 Task: Open Card Infrastructure Upgrade in Board Business Model SWOT Analysis and Planning to Workspace Business Intelligence and Analytics and add a team member Softage.3@softage.net, a label Green, a checklist Copywriting, an attachment from Trello, a color Green and finally, add a card description 'Plan and execute company team-building conference with team-building challenges' and a comment 'This task requires us to be adaptable and flexible, willing to adjust our approach as needed based on new information or feedback.'. Add a start date 'Jan 03, 1900' with a due date 'Jan 10, 1900'
Action: Mouse moved to (93, 336)
Screenshot: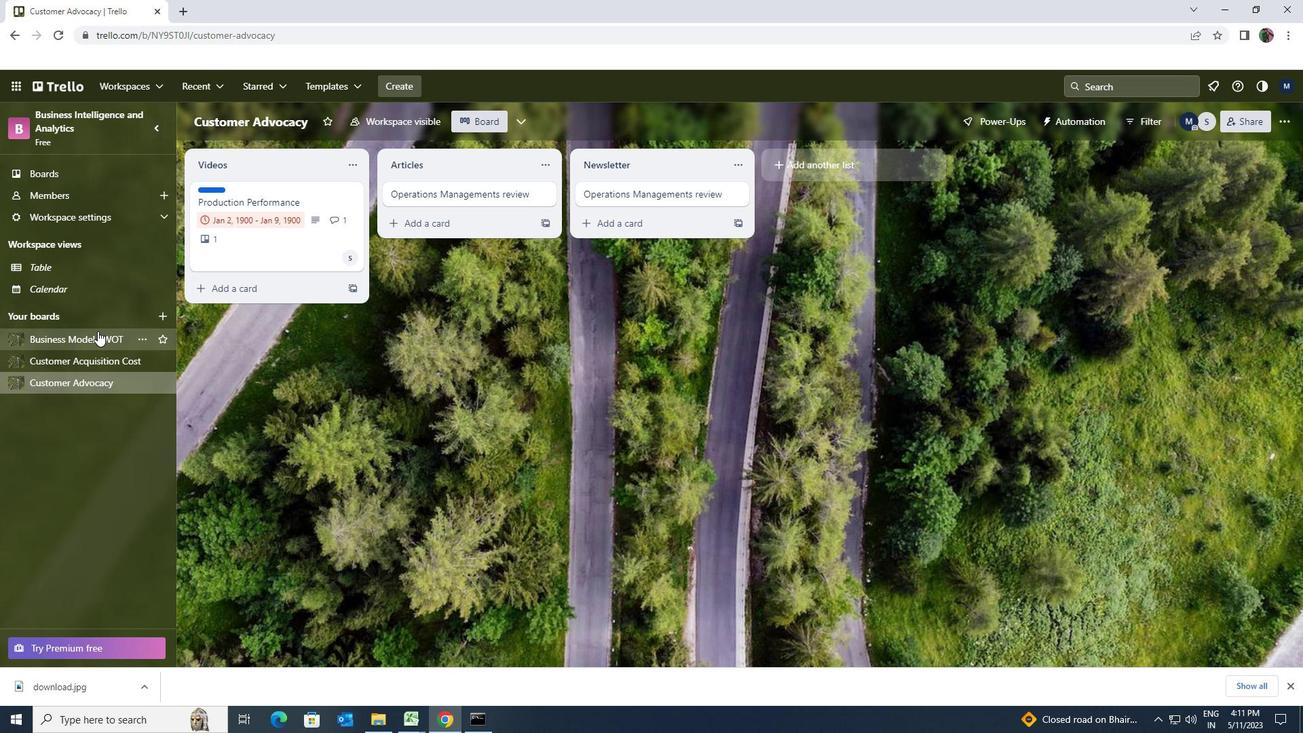 
Action: Mouse pressed left at (93, 336)
Screenshot: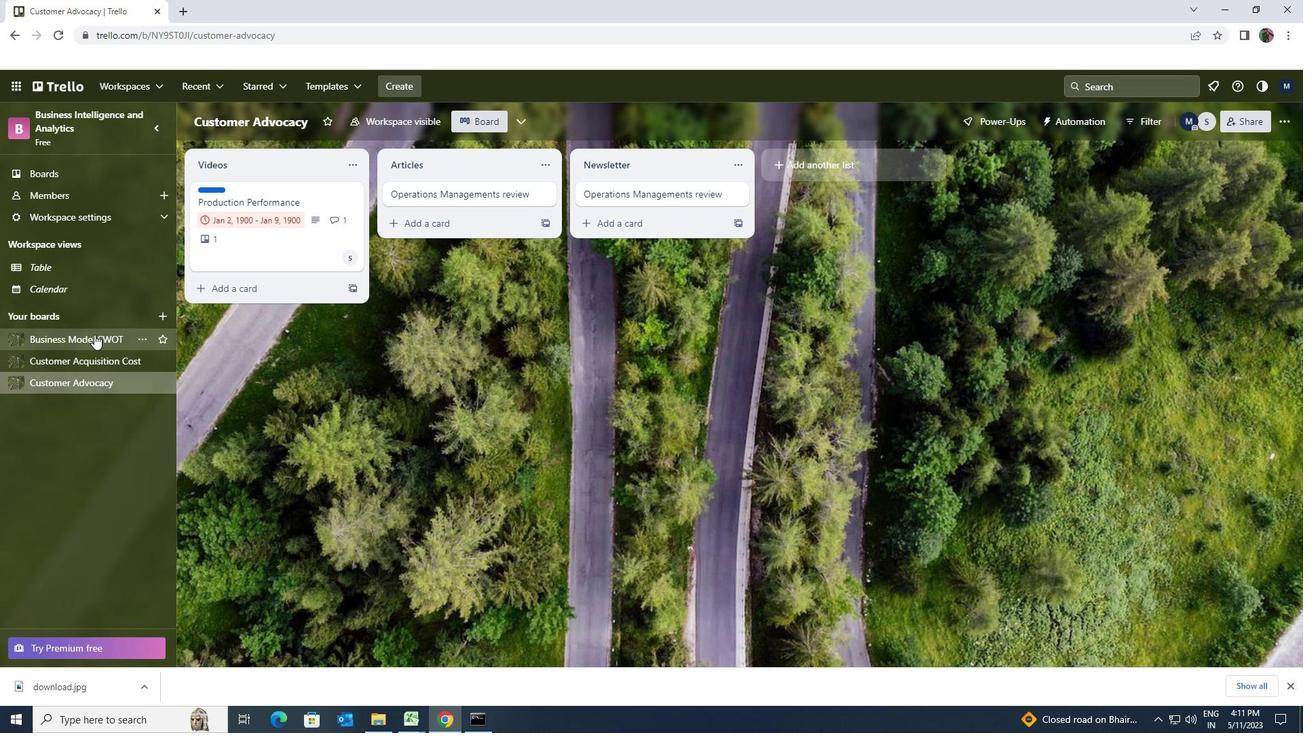 
Action: Mouse moved to (317, 194)
Screenshot: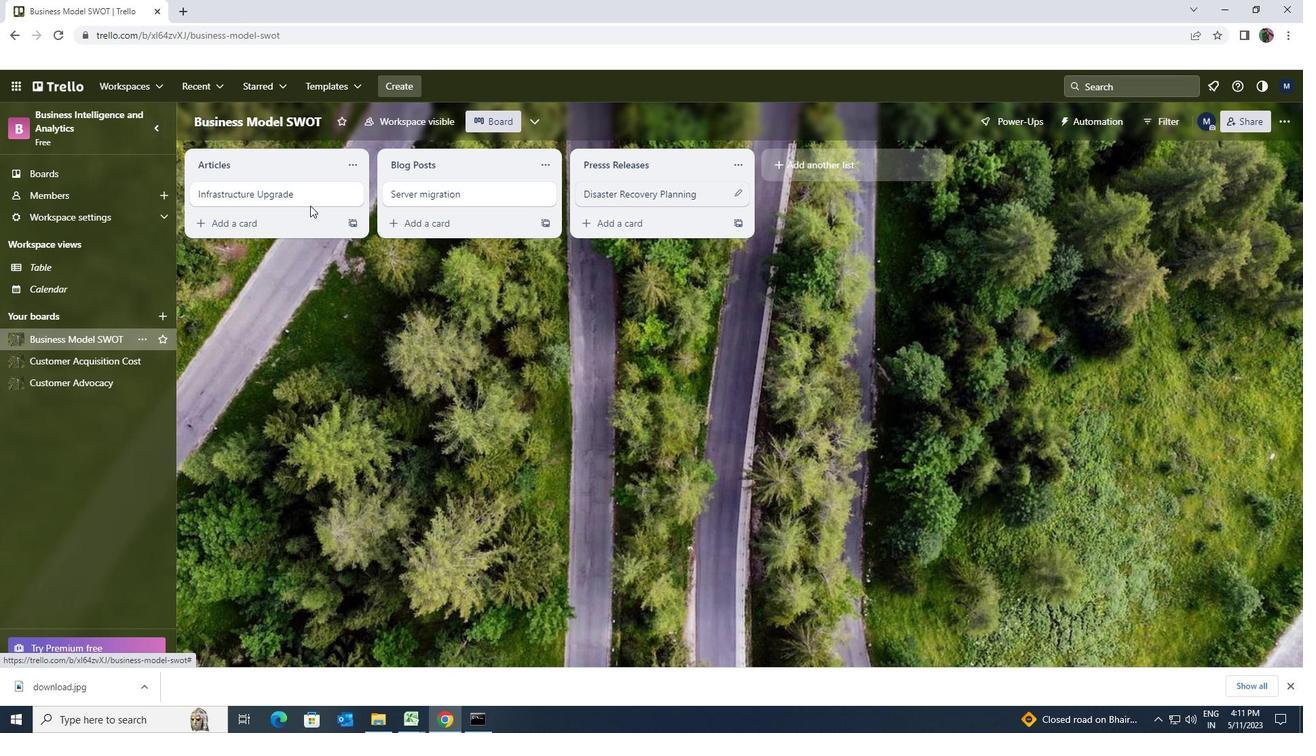 
Action: Mouse pressed left at (317, 194)
Screenshot: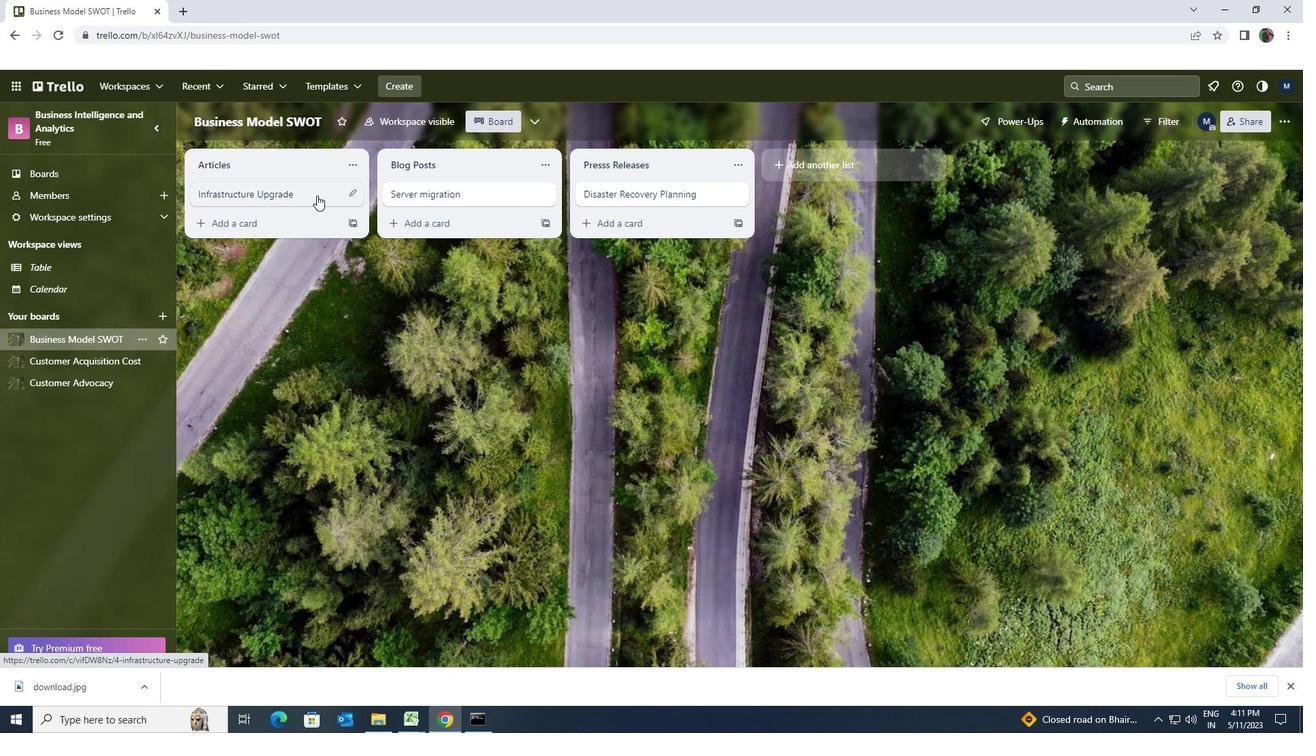 
Action: Mouse moved to (803, 194)
Screenshot: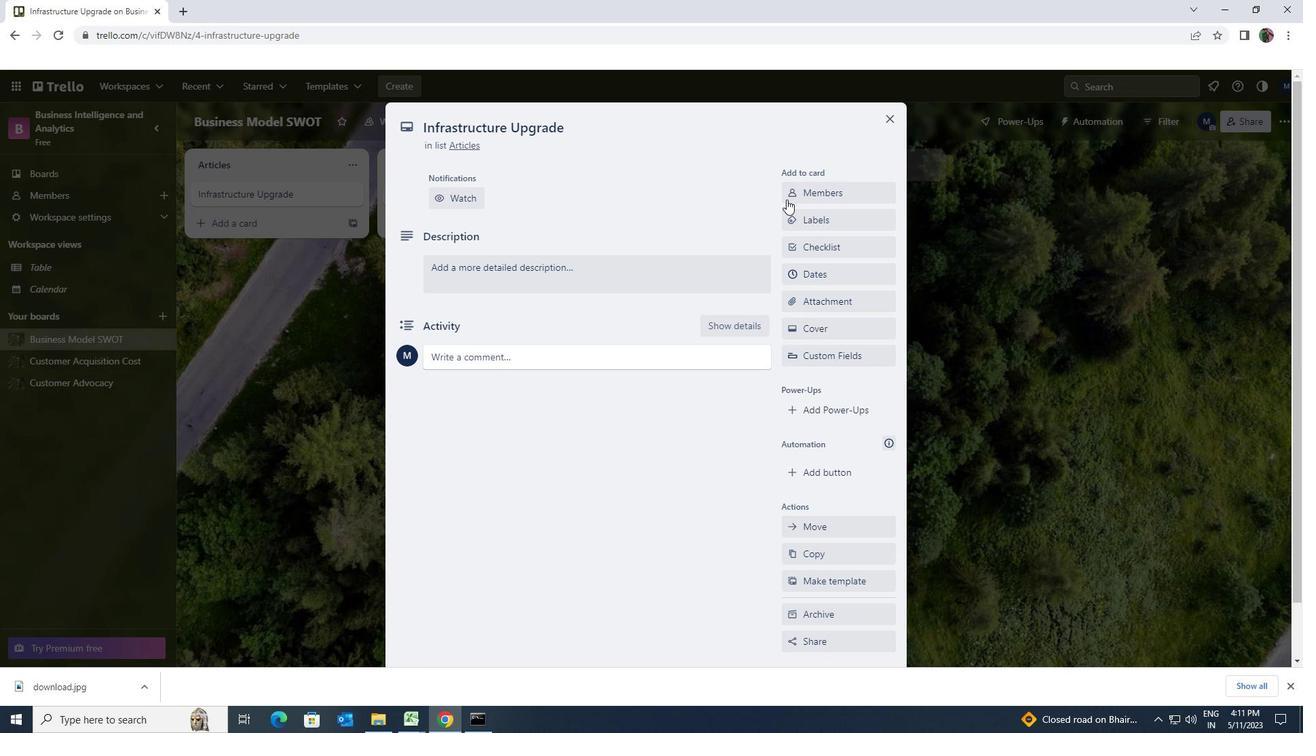 
Action: Mouse pressed left at (803, 194)
Screenshot: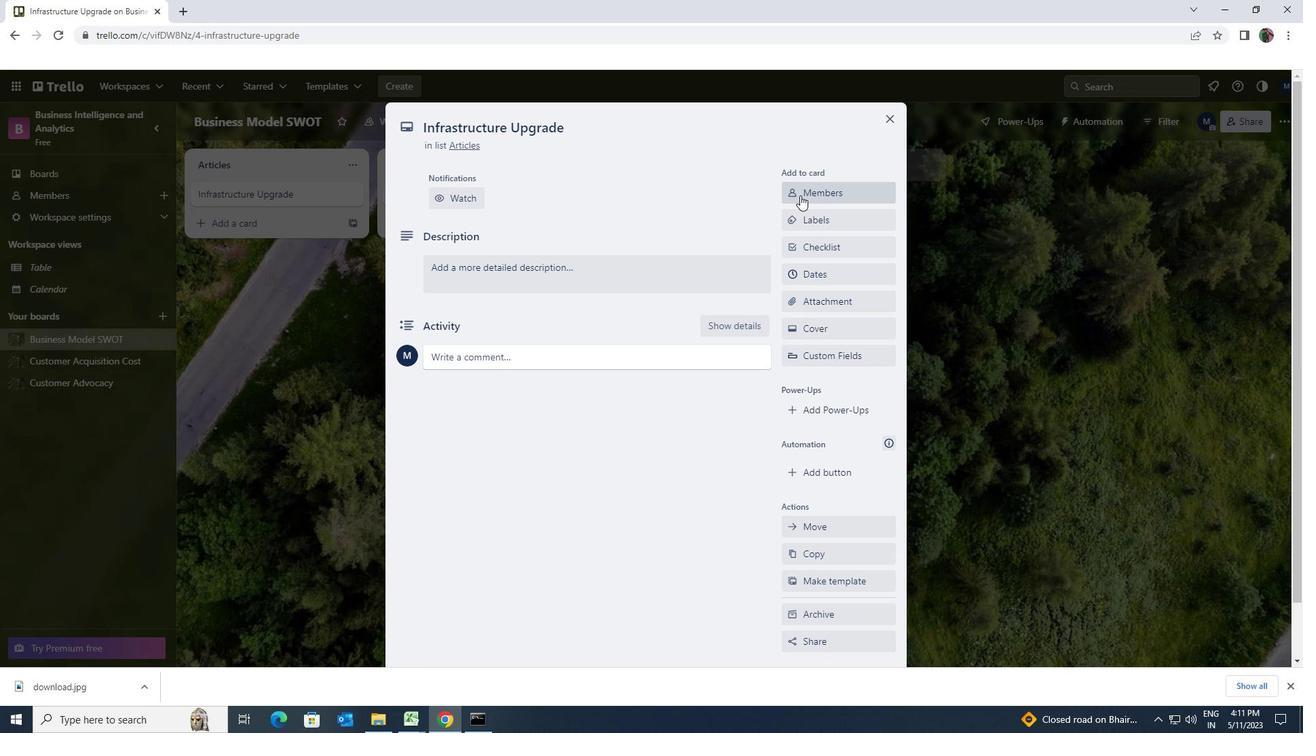
Action: Mouse moved to (823, 256)
Screenshot: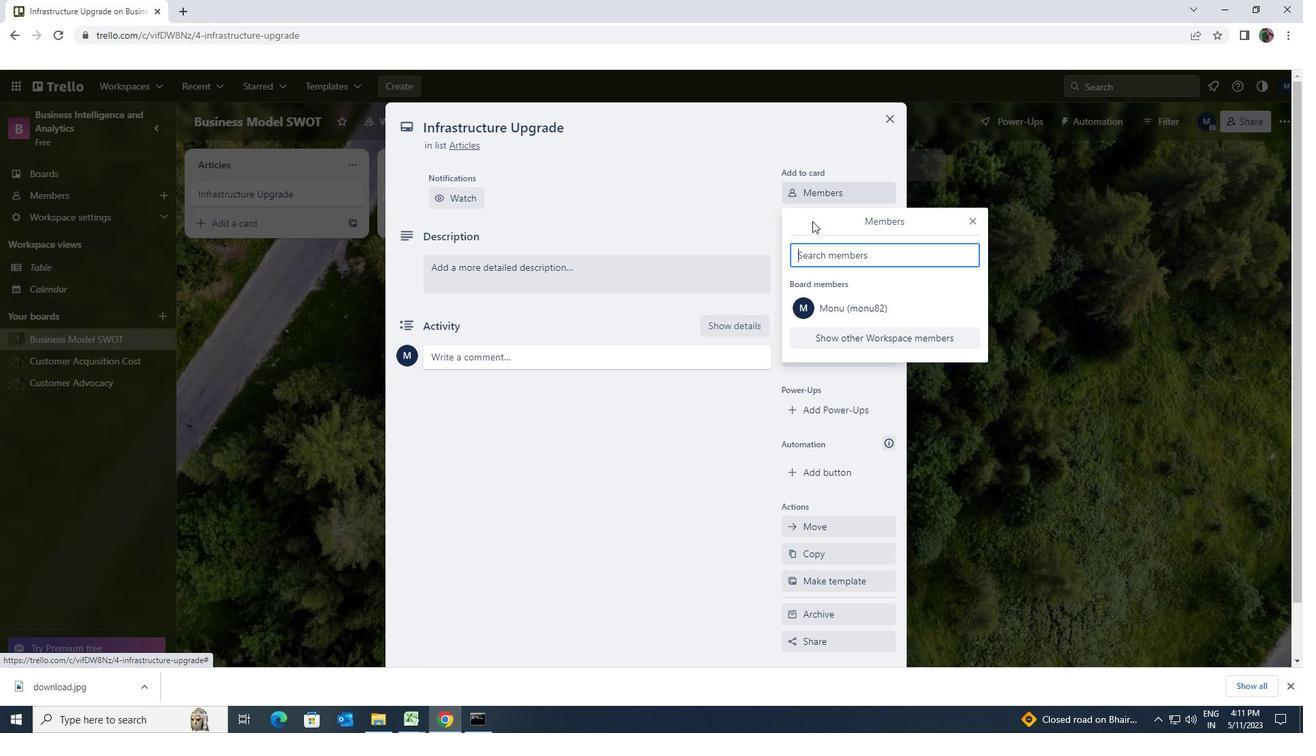 
Action: Mouse pressed left at (823, 256)
Screenshot: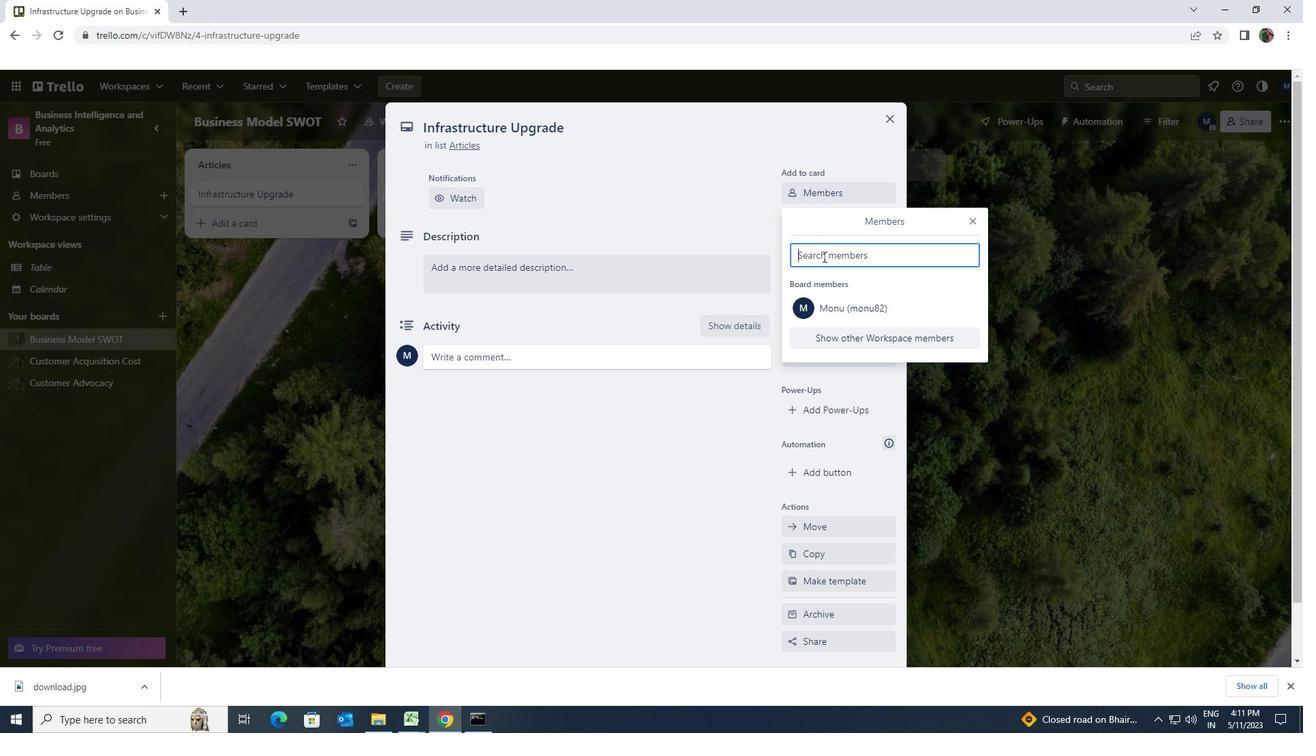 
Action: Key pressed softage.3<Key.shift>@SOFTAGE.NET
Screenshot: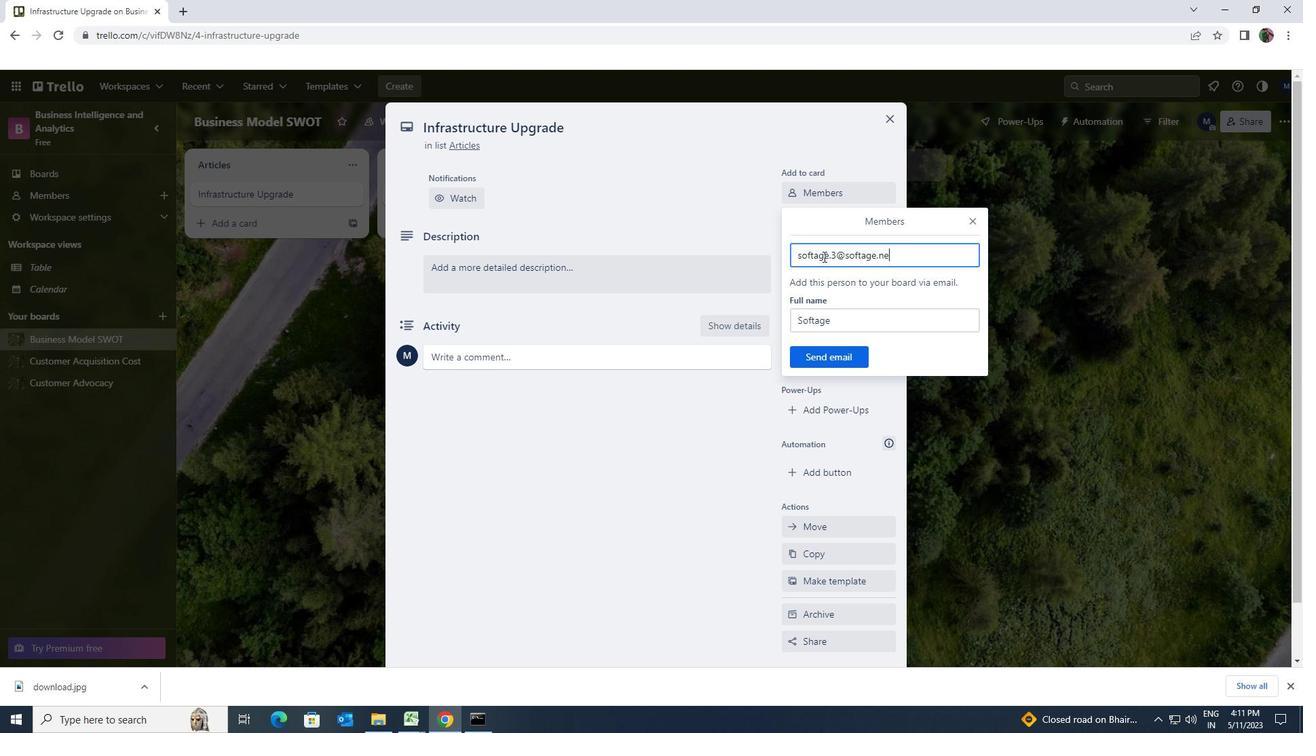 
Action: Mouse moved to (813, 354)
Screenshot: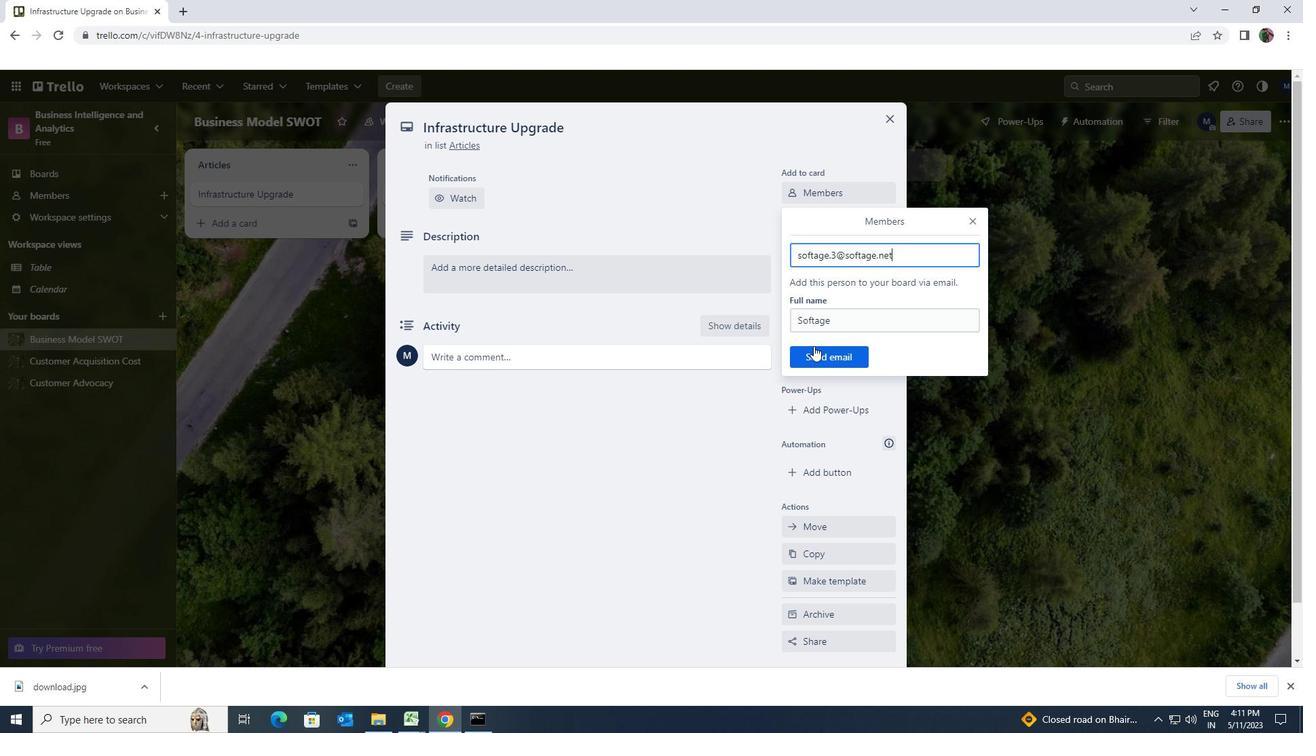 
Action: Mouse pressed left at (813, 354)
Screenshot: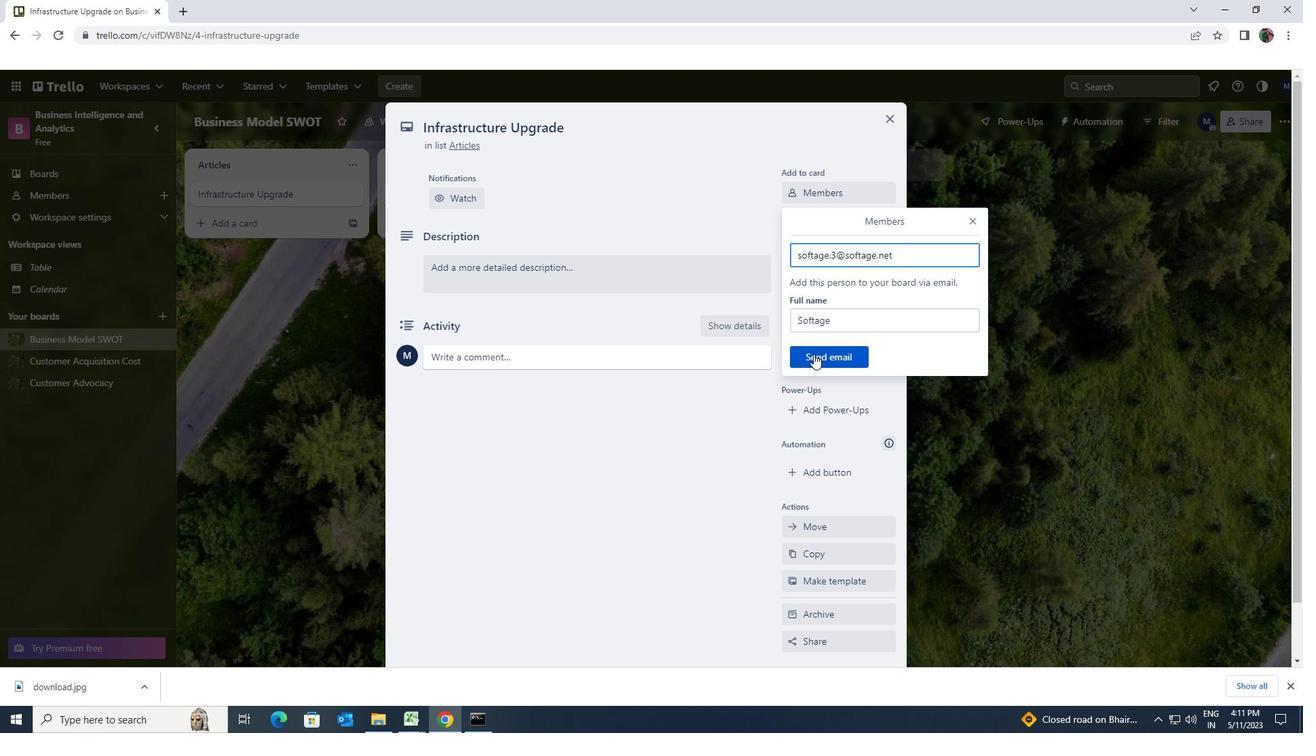 
Action: Mouse moved to (834, 265)
Screenshot: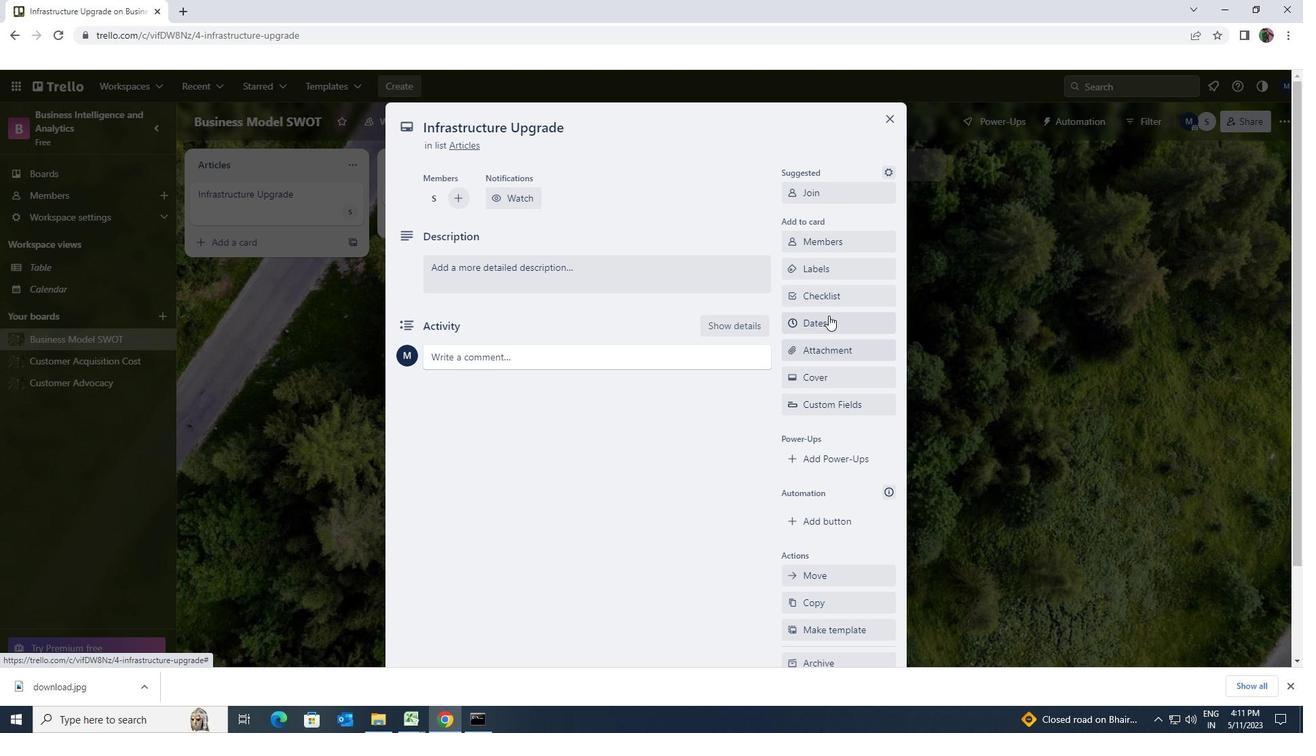 
Action: Mouse pressed left at (834, 265)
Screenshot: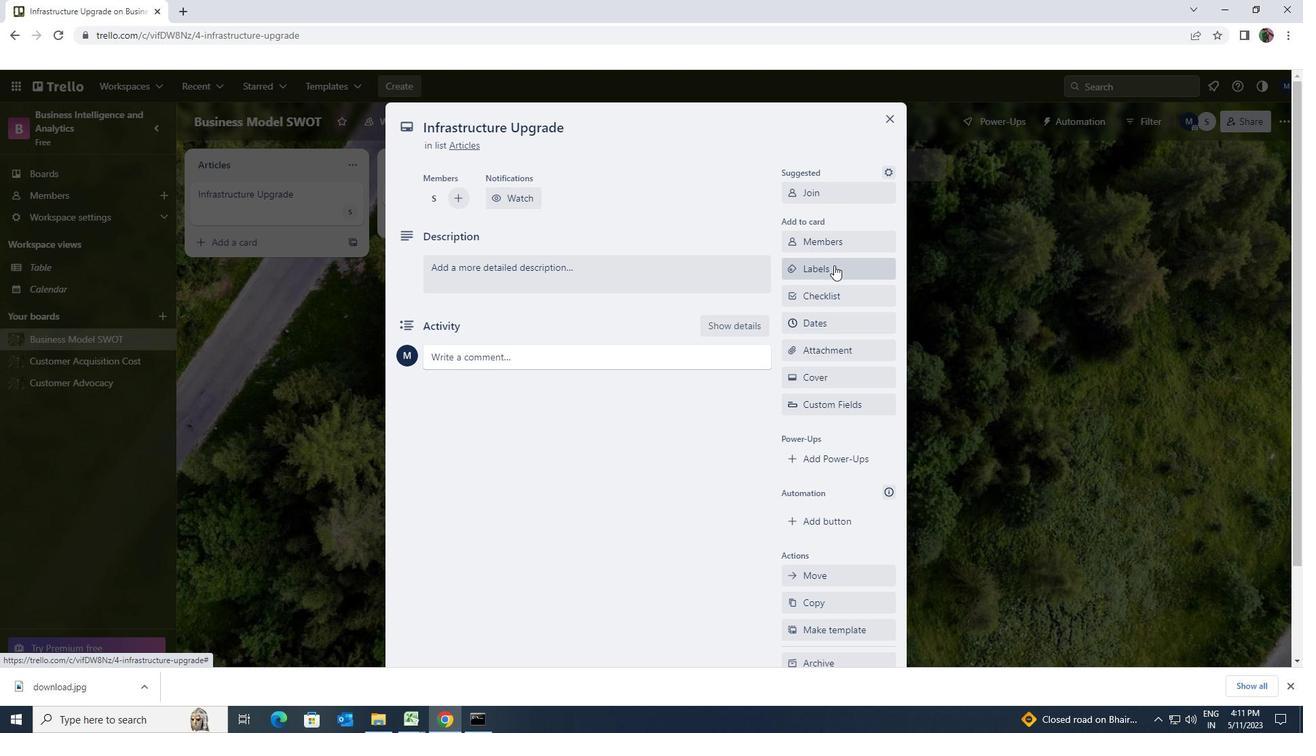 
Action: Mouse moved to (847, 528)
Screenshot: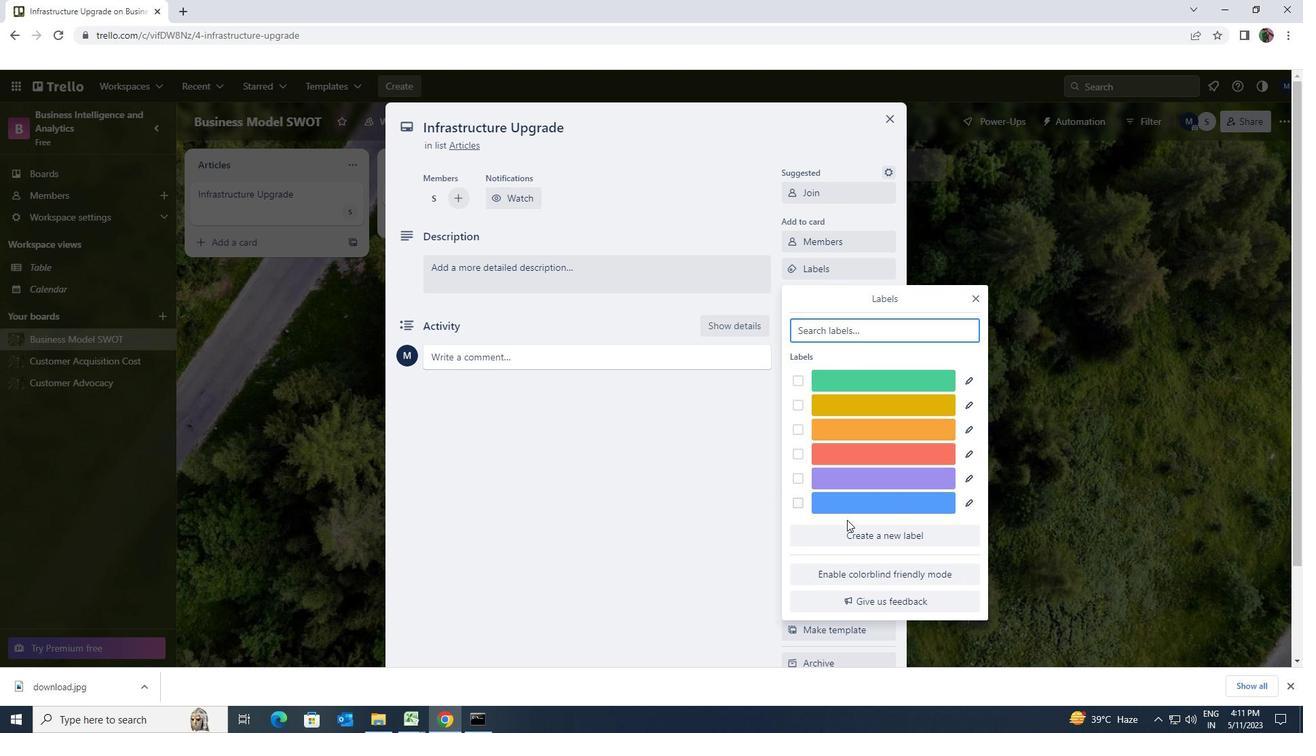 
Action: Mouse pressed left at (847, 528)
Screenshot: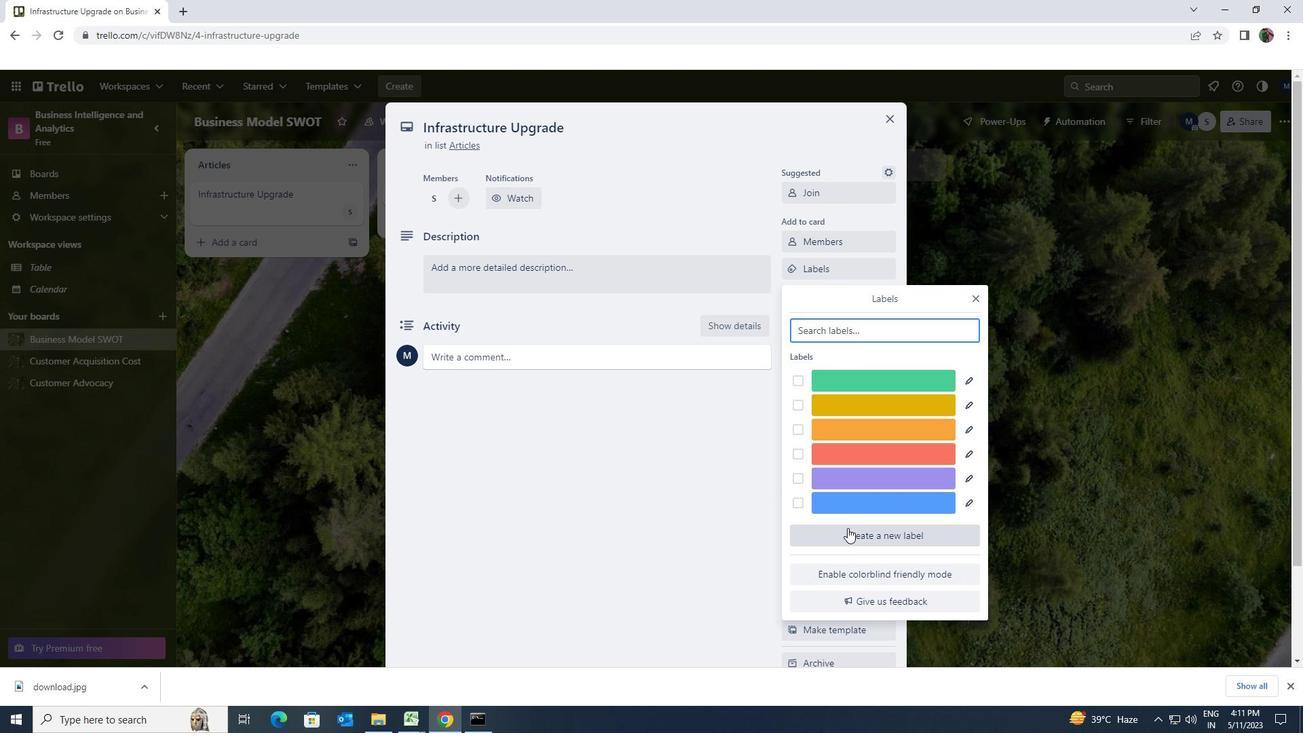 
Action: Mouse moved to (813, 340)
Screenshot: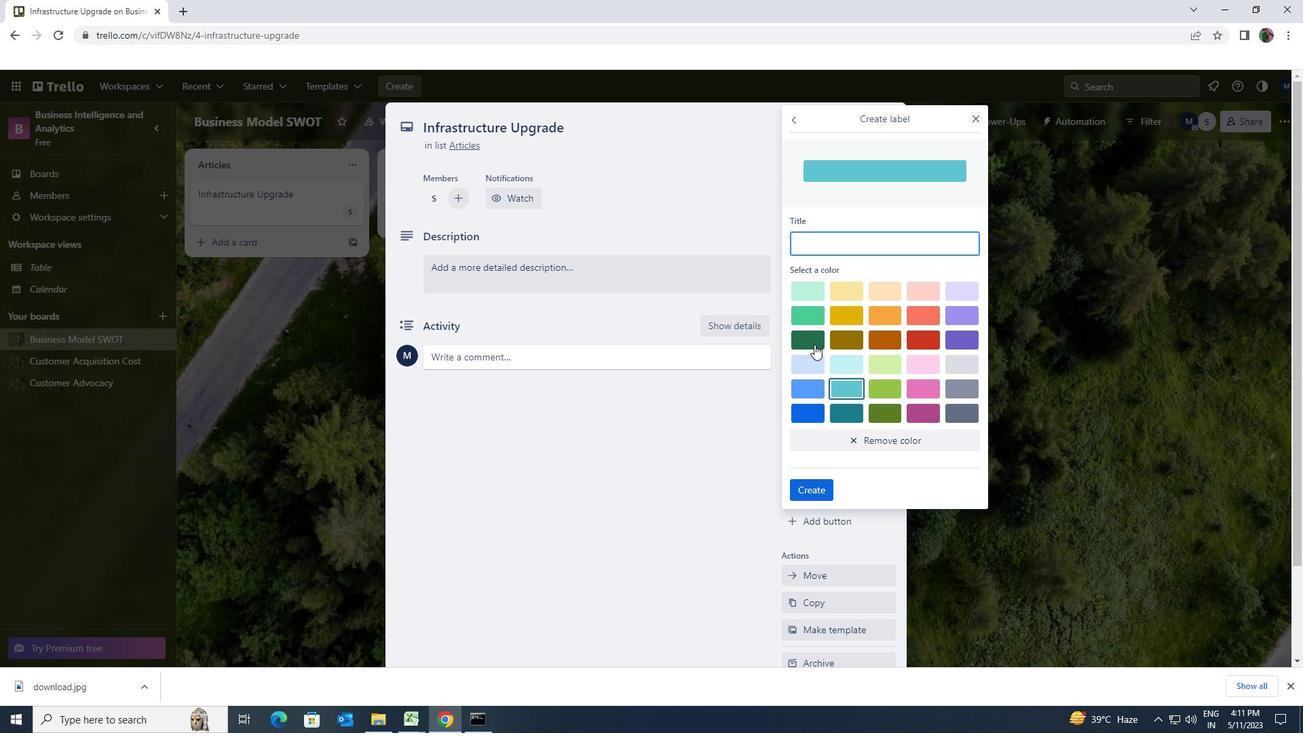 
Action: Mouse pressed left at (813, 340)
Screenshot: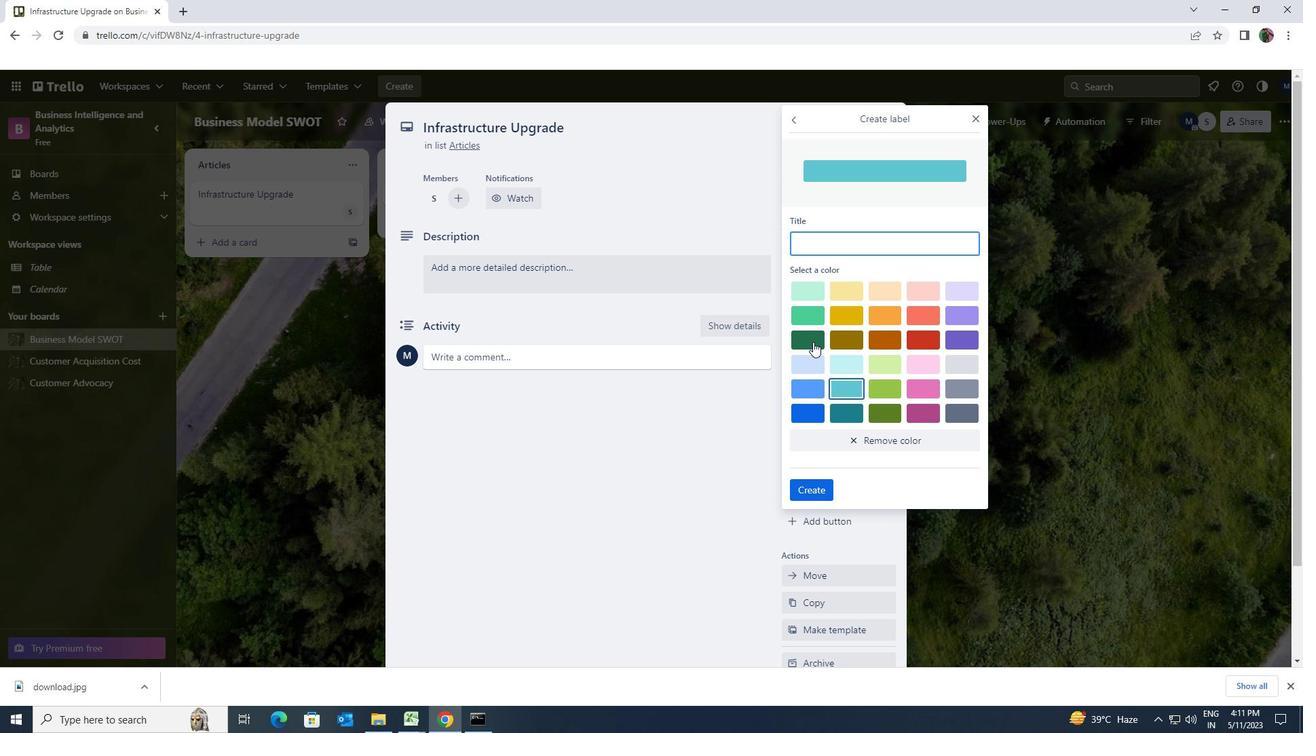 
Action: Mouse moved to (809, 492)
Screenshot: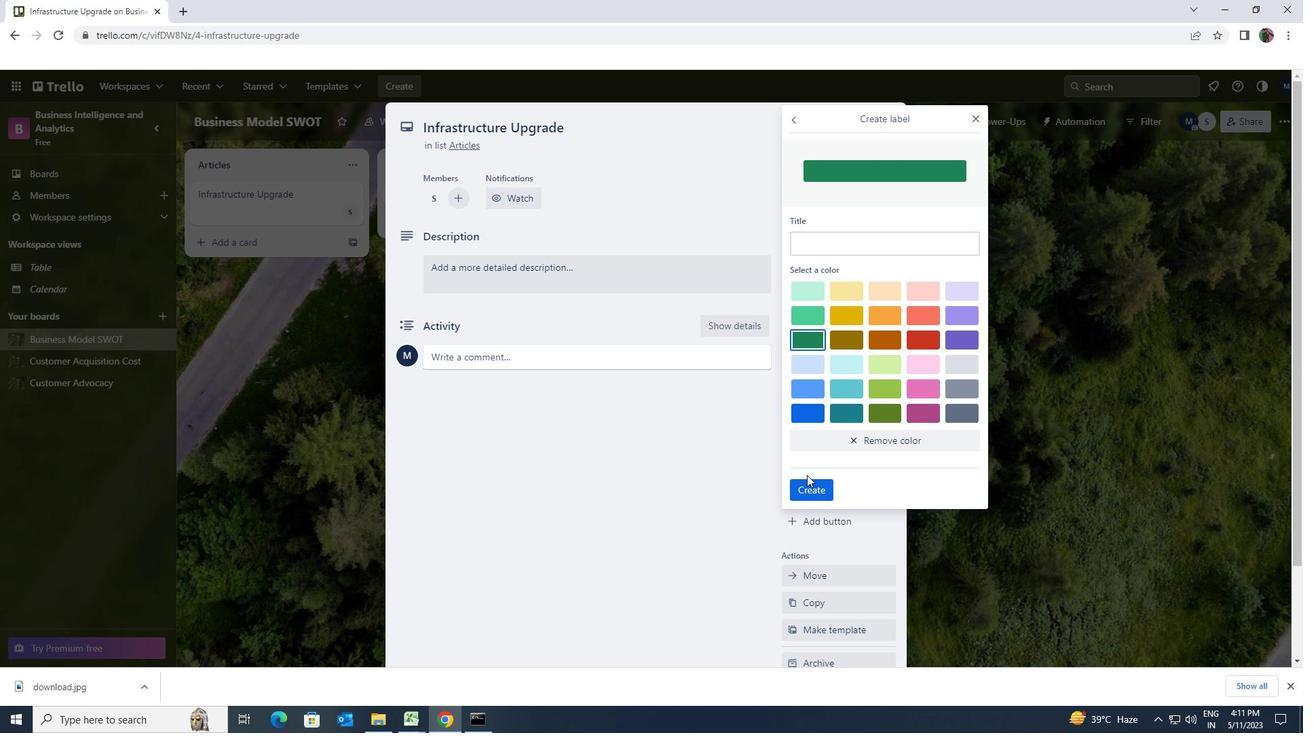 
Action: Mouse pressed left at (809, 492)
Screenshot: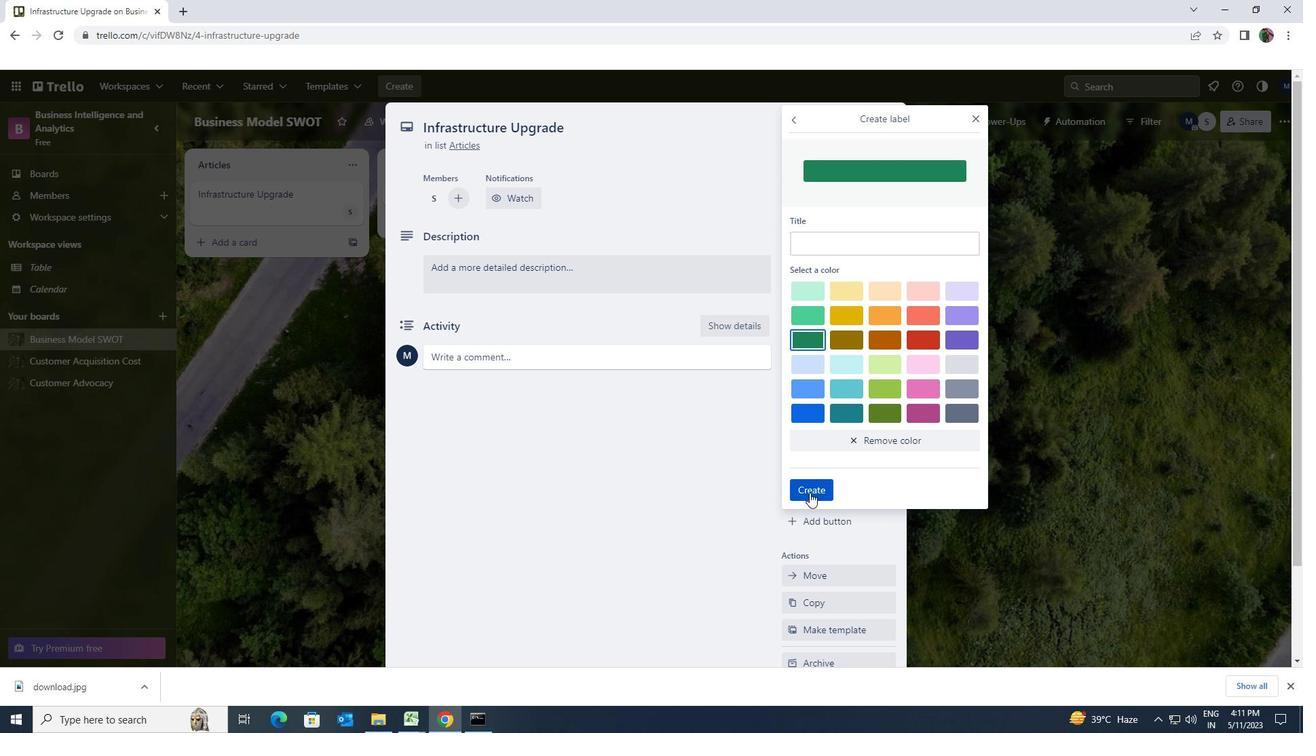 
Action: Mouse moved to (974, 302)
Screenshot: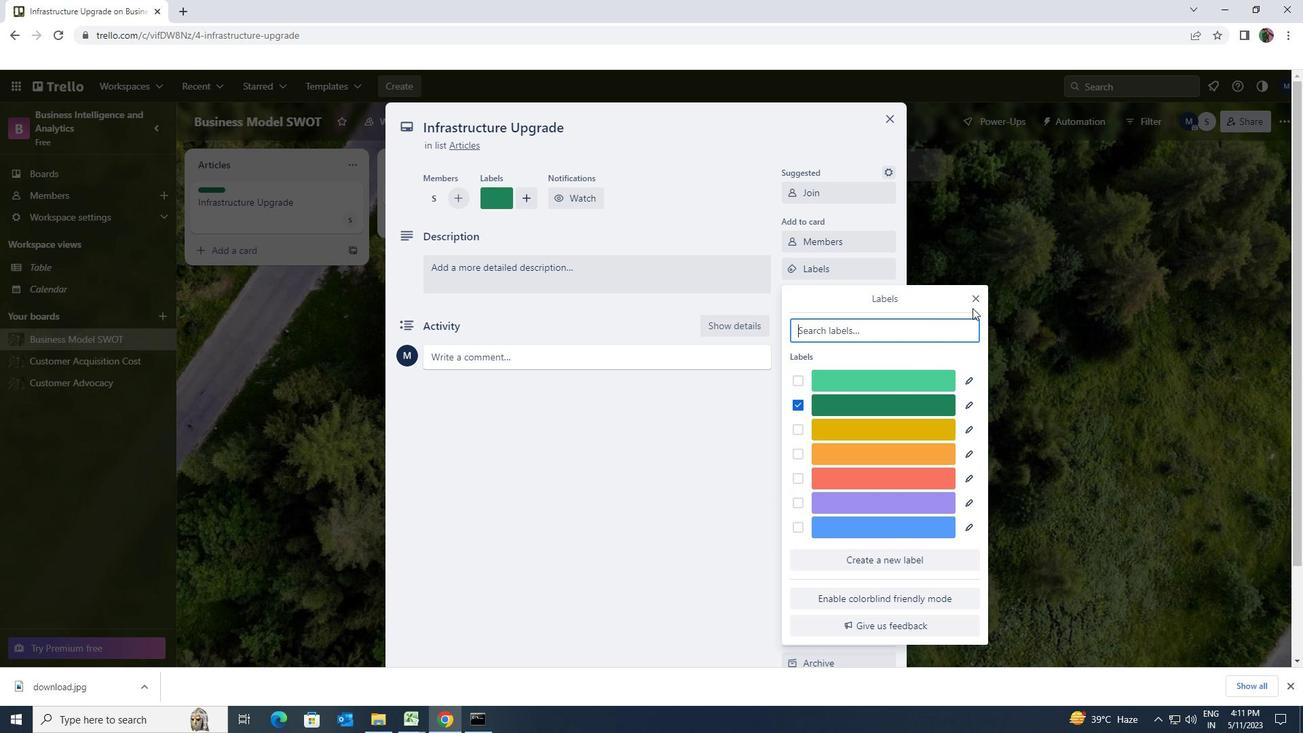 
Action: Mouse pressed left at (974, 302)
Screenshot: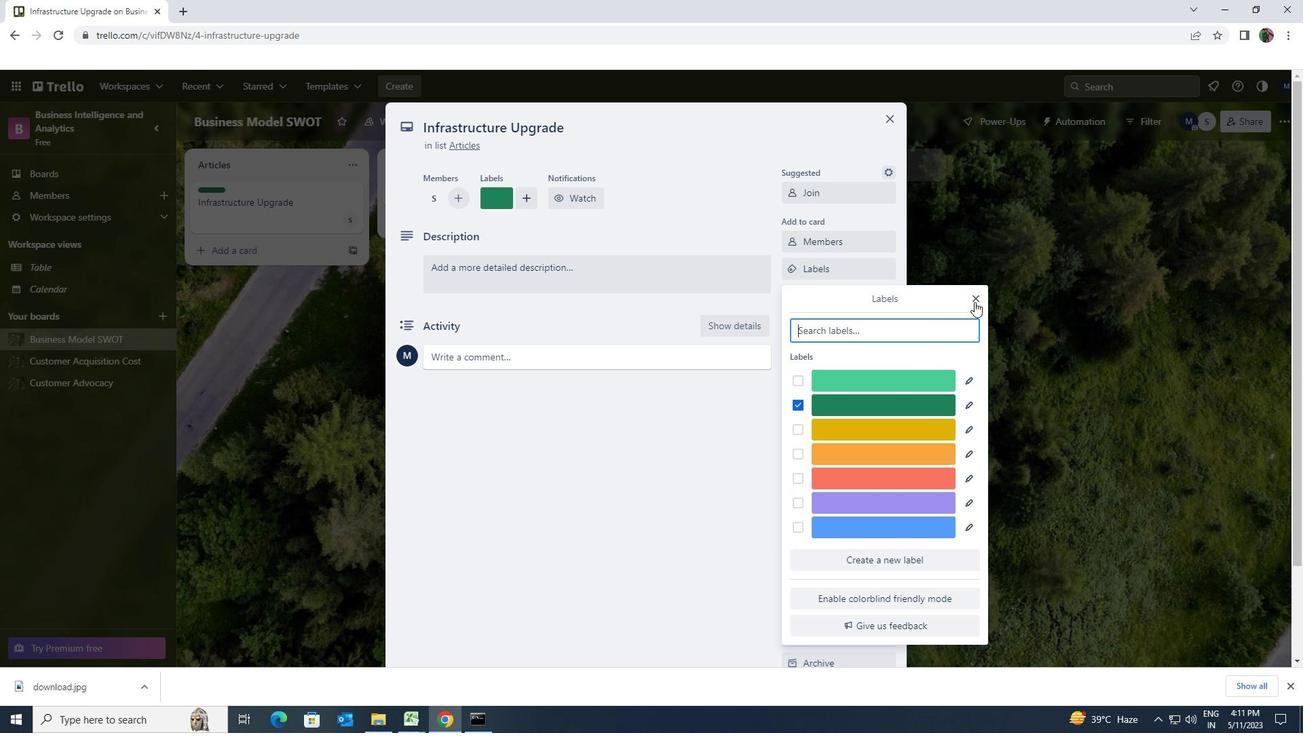 
Action: Mouse moved to (851, 301)
Screenshot: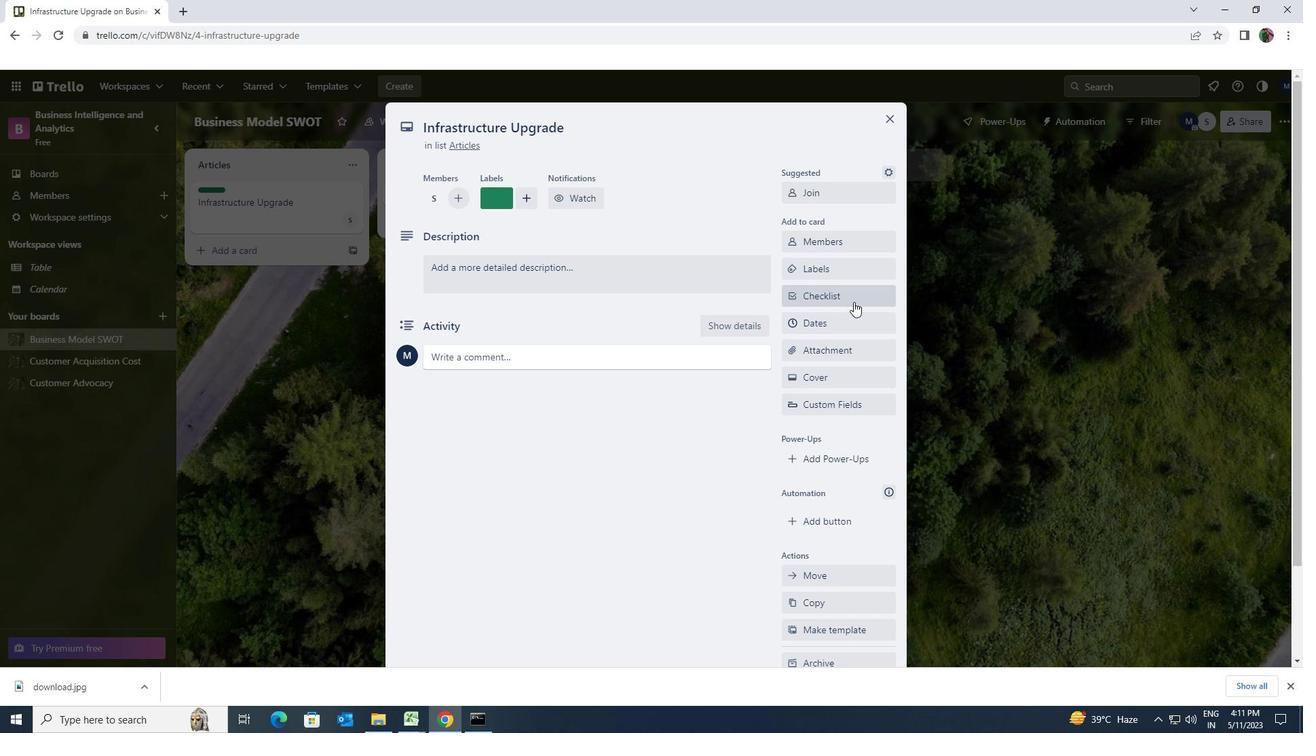 
Action: Mouse pressed left at (851, 301)
Screenshot: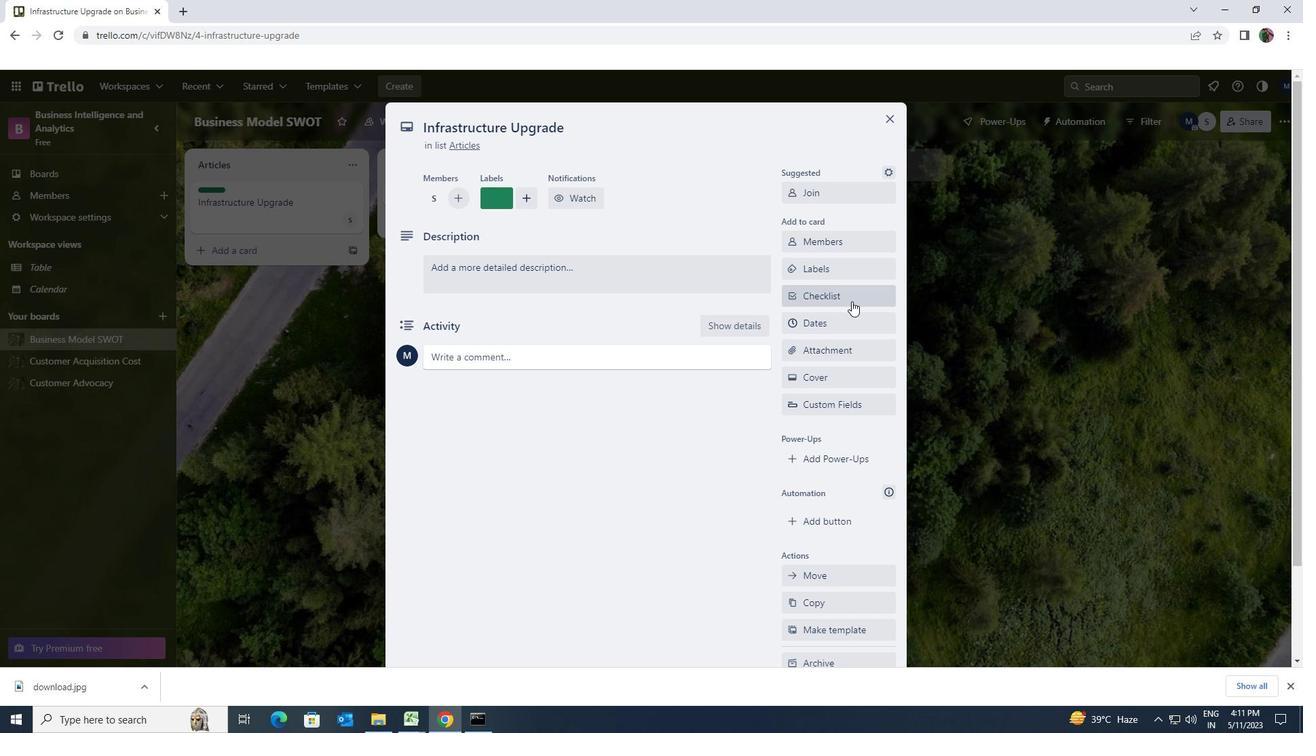 
Action: Key pressed <Key.shift><Key.shift>COPYWRITING
Screenshot: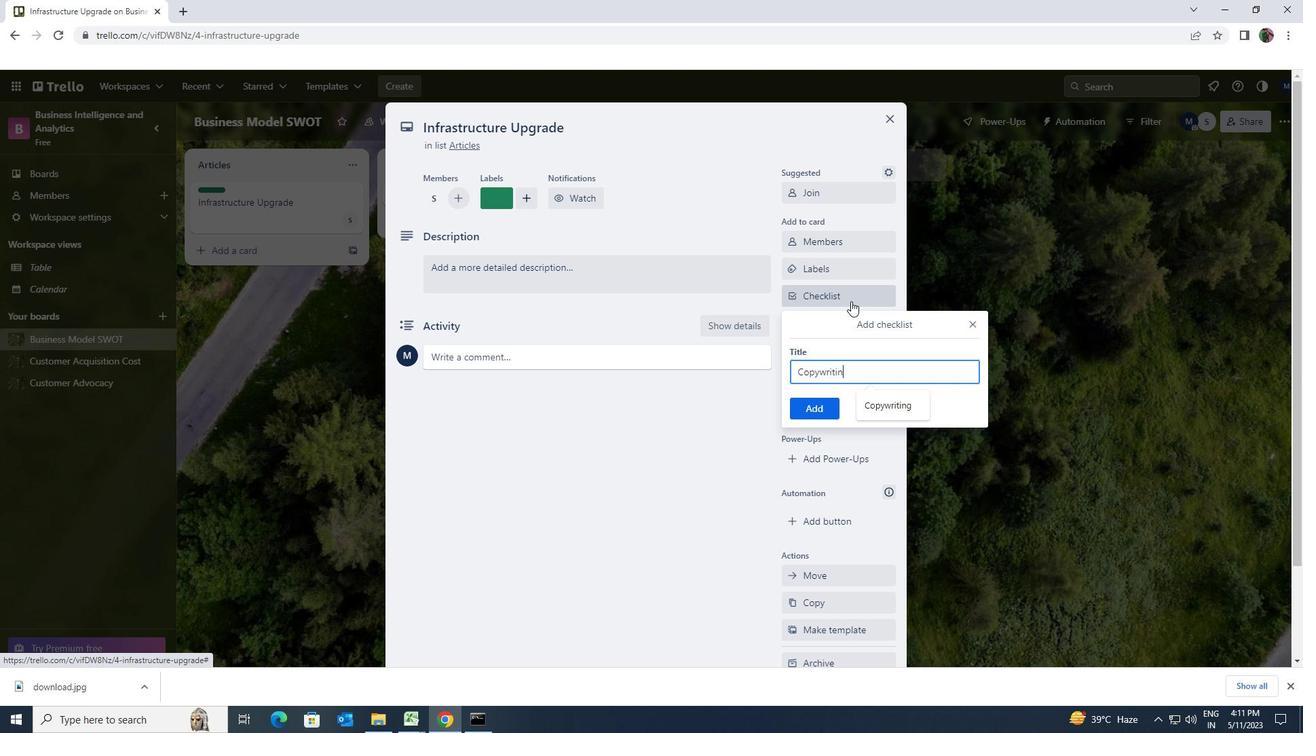 
Action: Mouse moved to (818, 399)
Screenshot: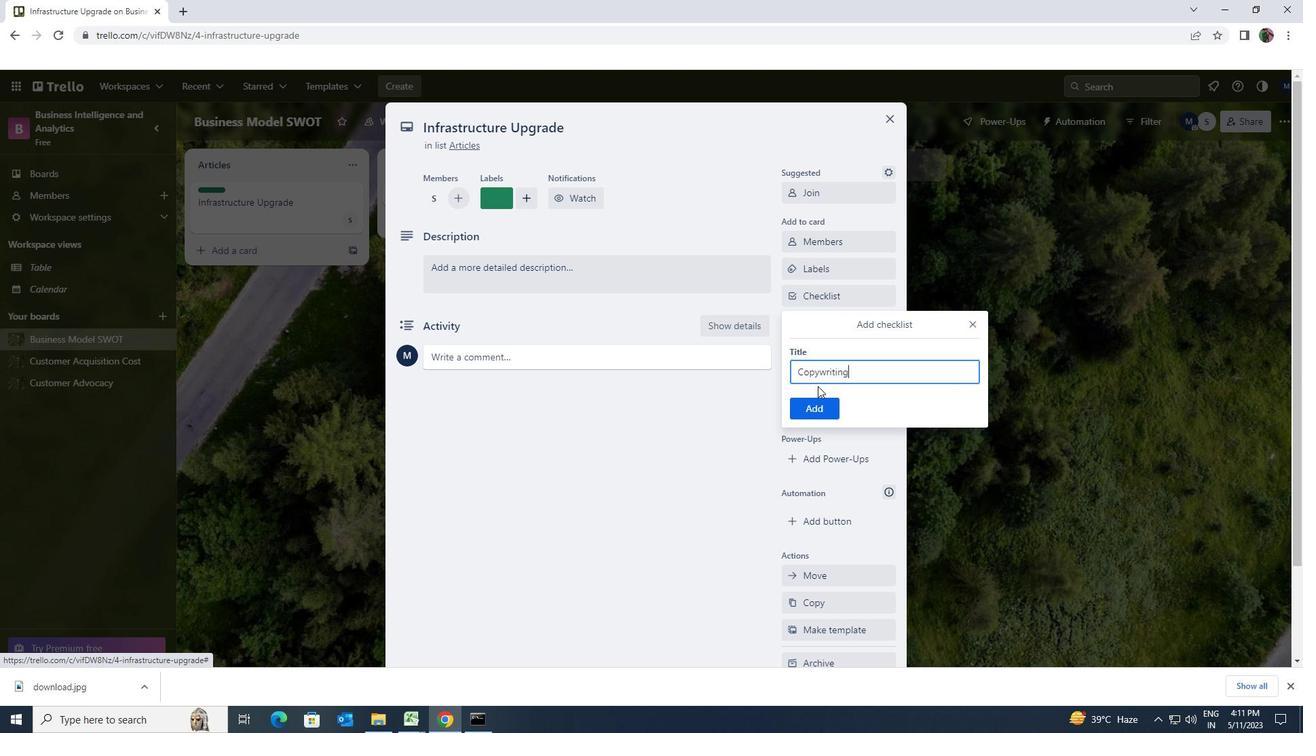 
Action: Mouse pressed left at (818, 399)
Screenshot: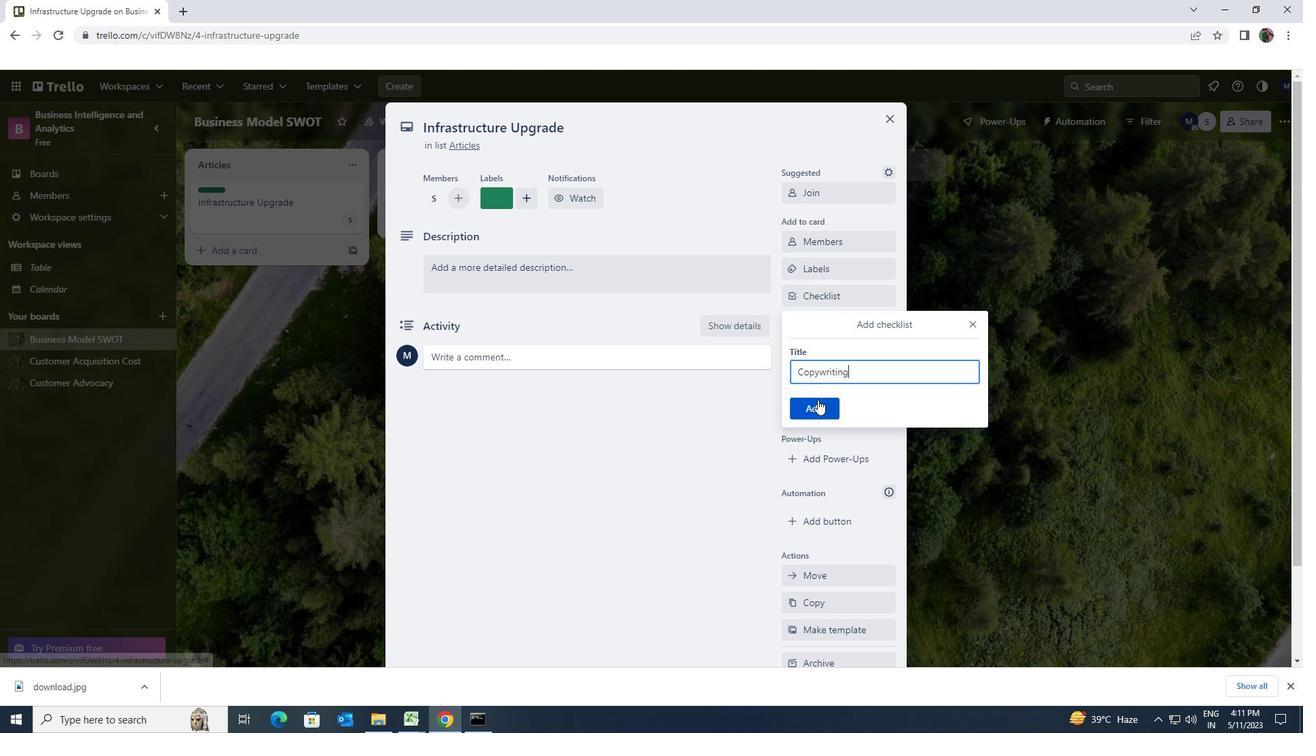 
Action: Mouse moved to (827, 352)
Screenshot: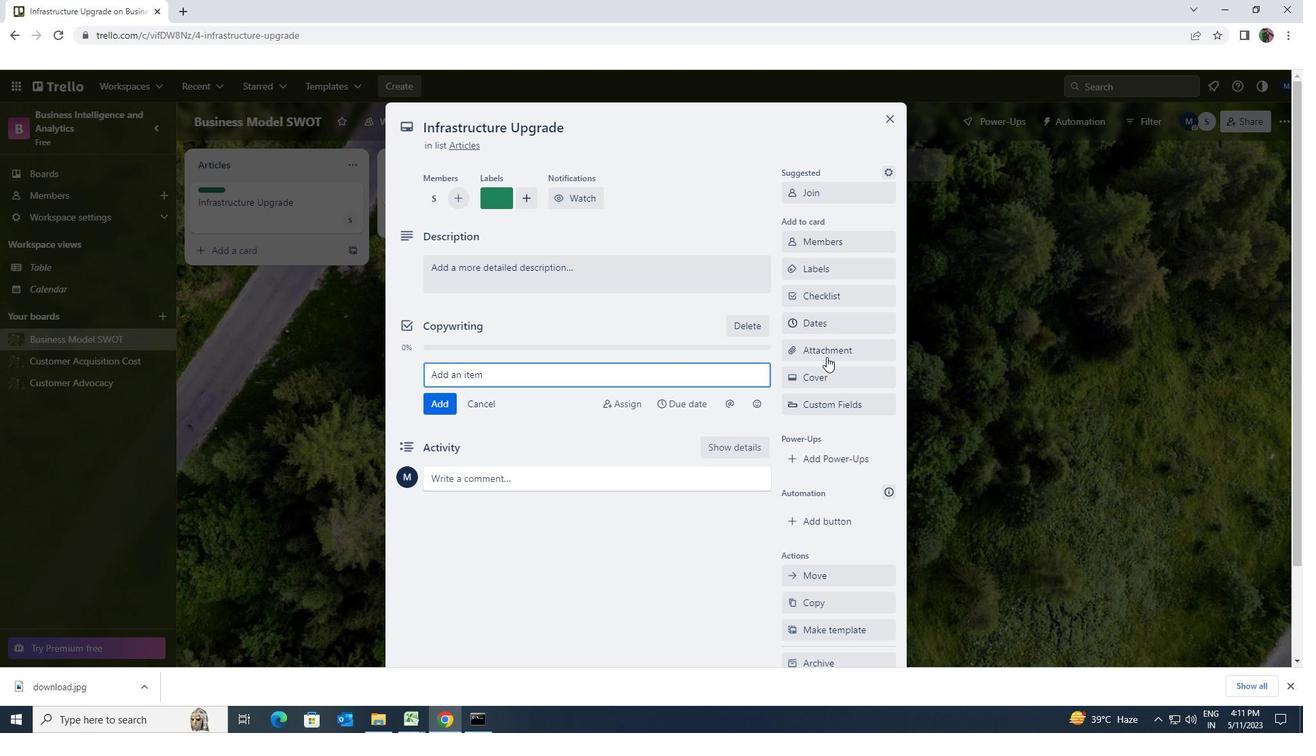 
Action: Mouse pressed left at (827, 352)
Screenshot: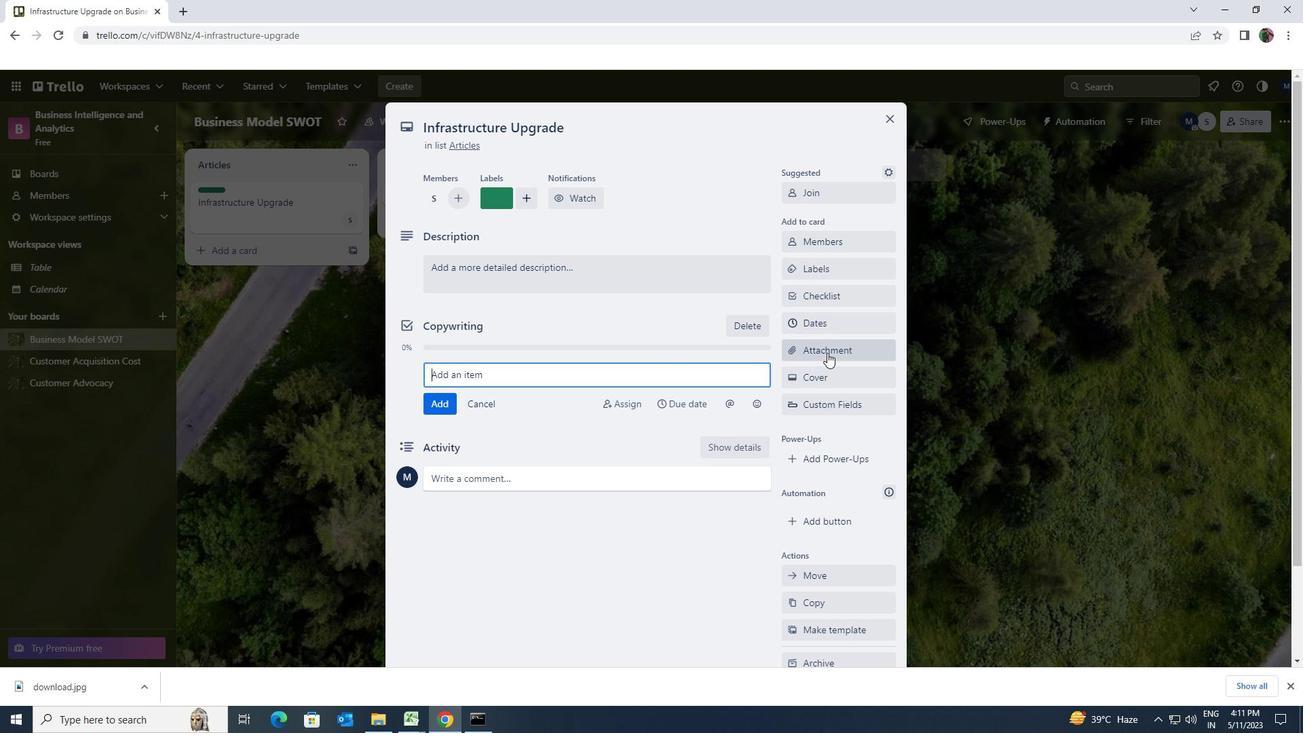 
Action: Mouse moved to (843, 420)
Screenshot: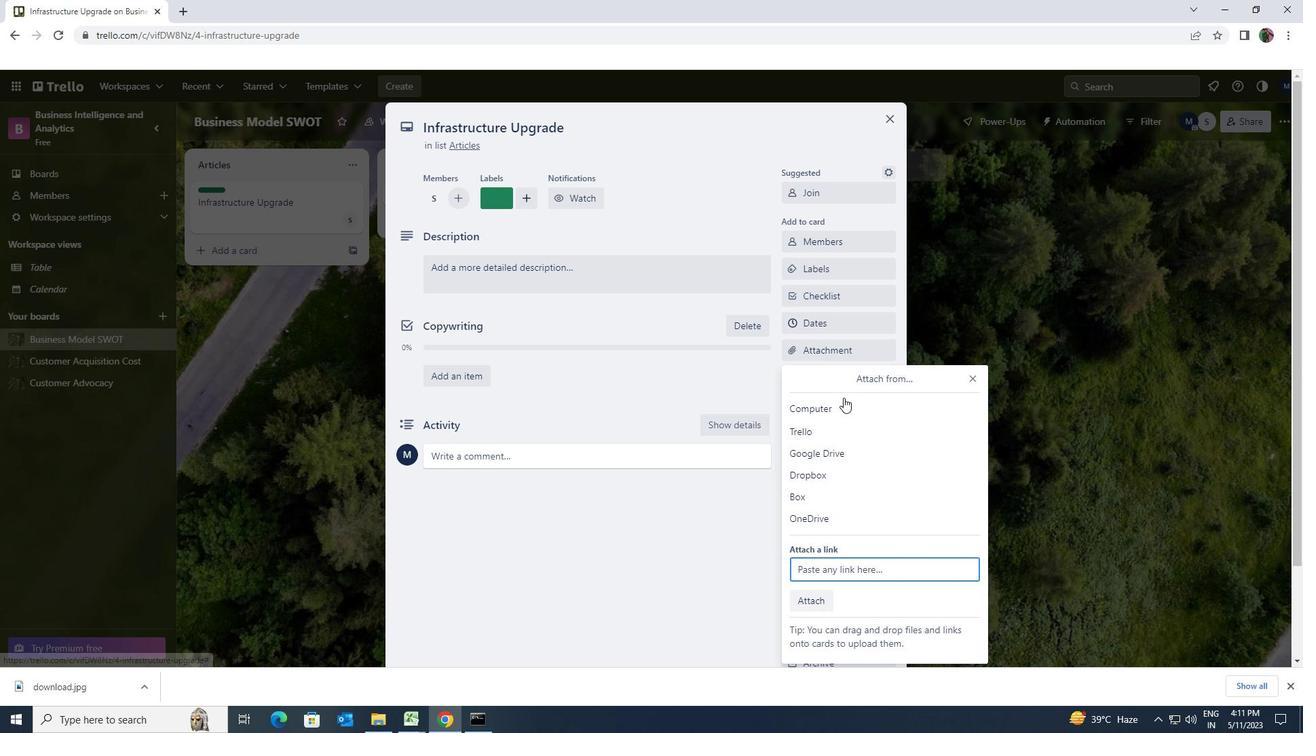 
Action: Mouse pressed left at (843, 420)
Screenshot: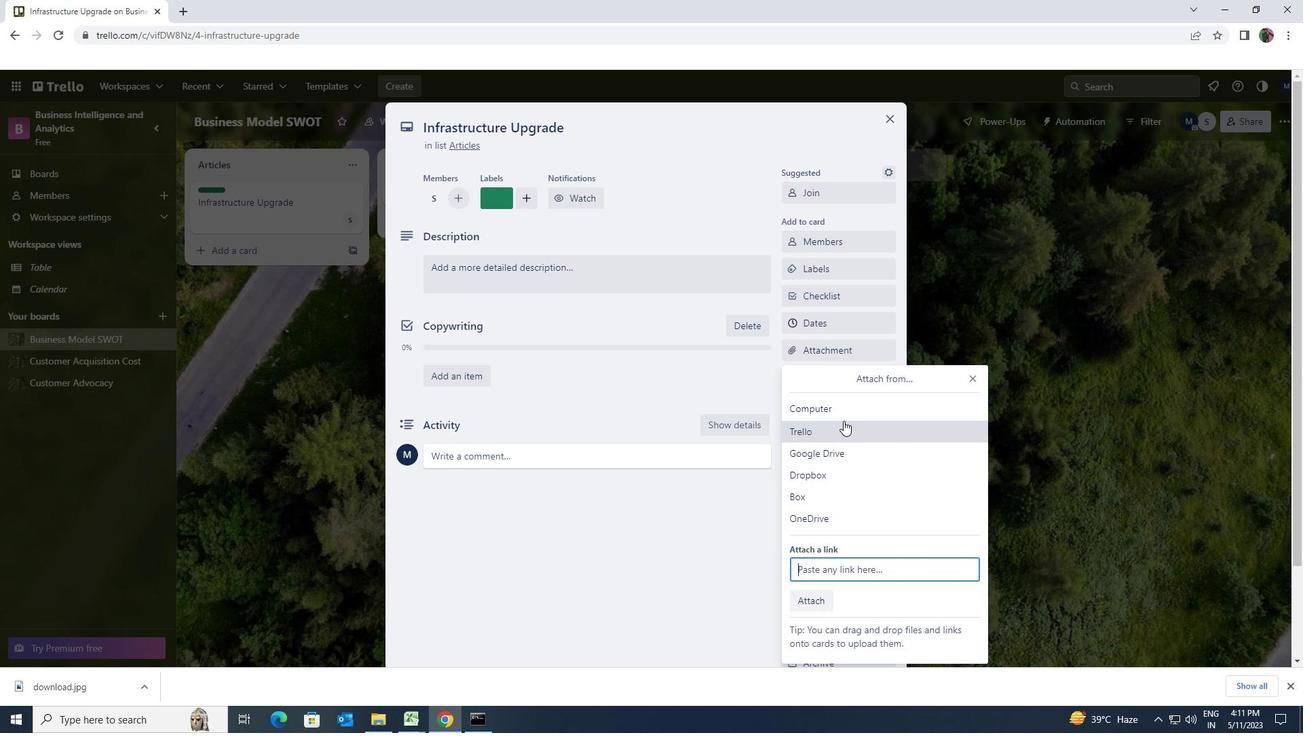 
Action: Mouse moved to (862, 513)
Screenshot: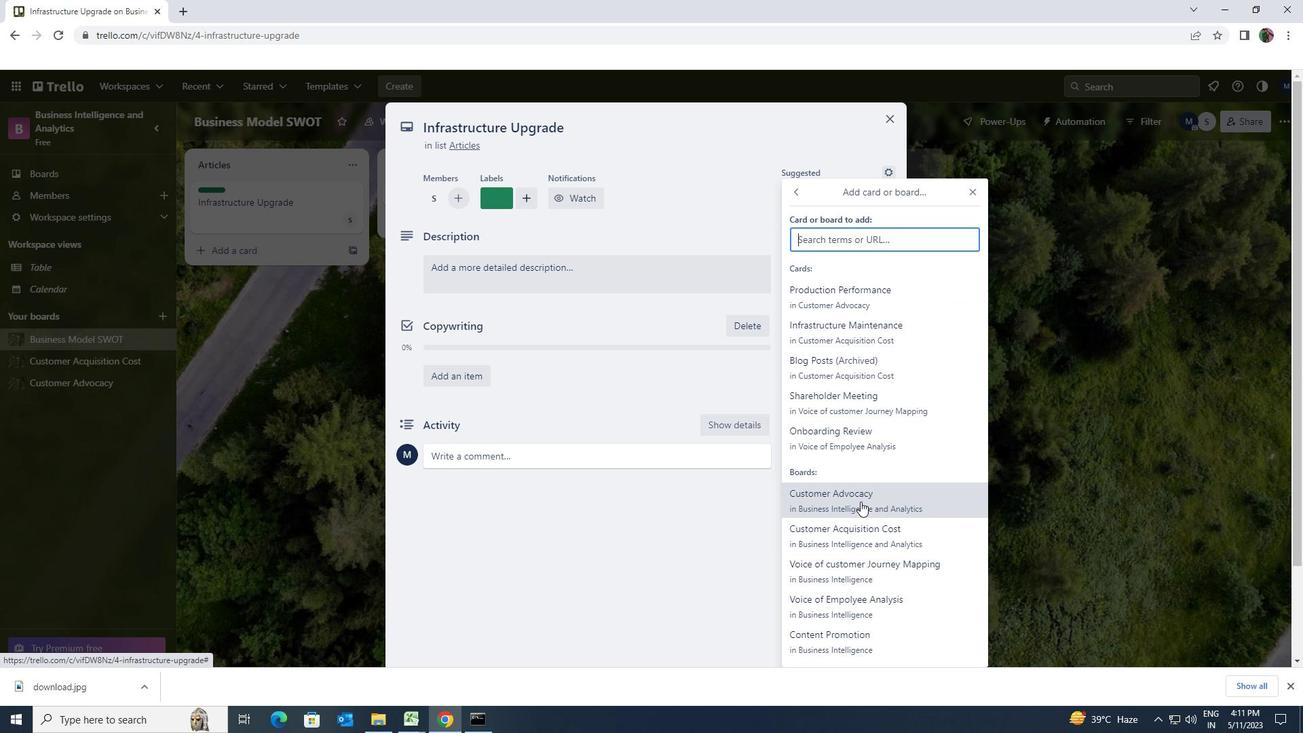 
Action: Mouse pressed left at (862, 513)
Screenshot: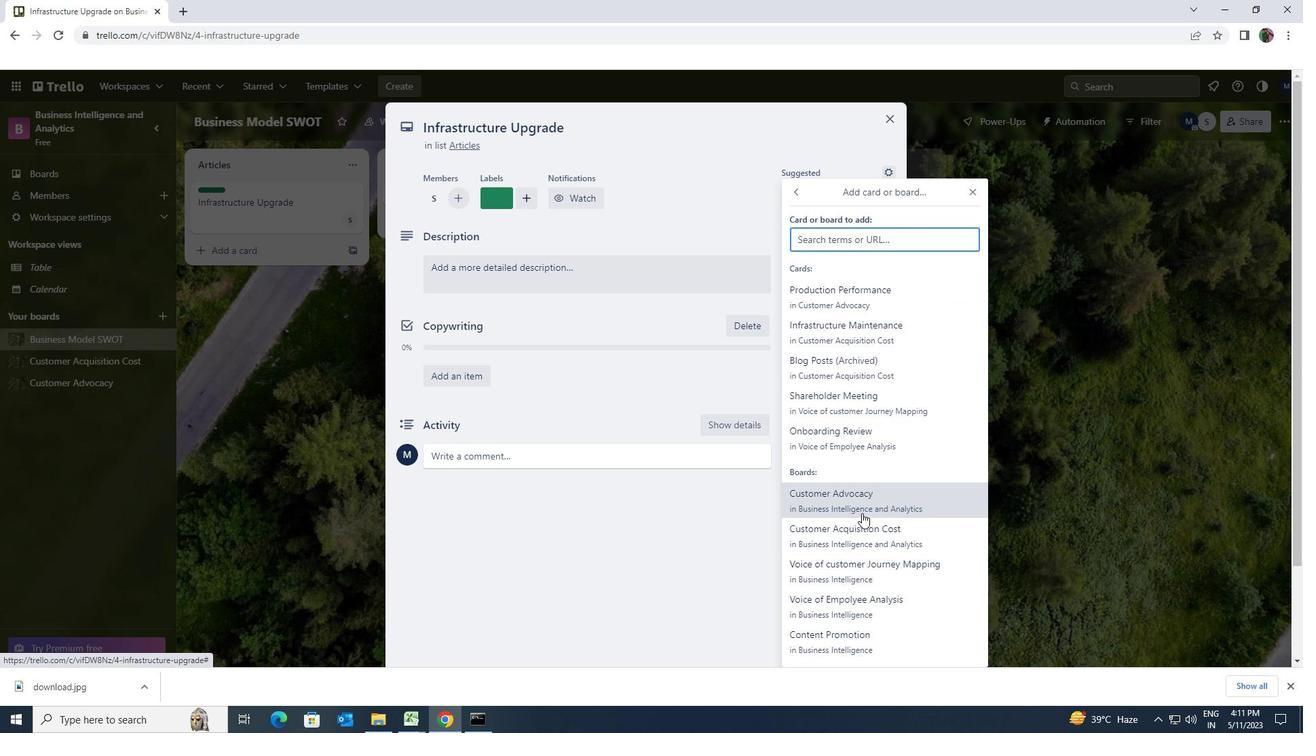 
Action: Mouse moved to (735, 270)
Screenshot: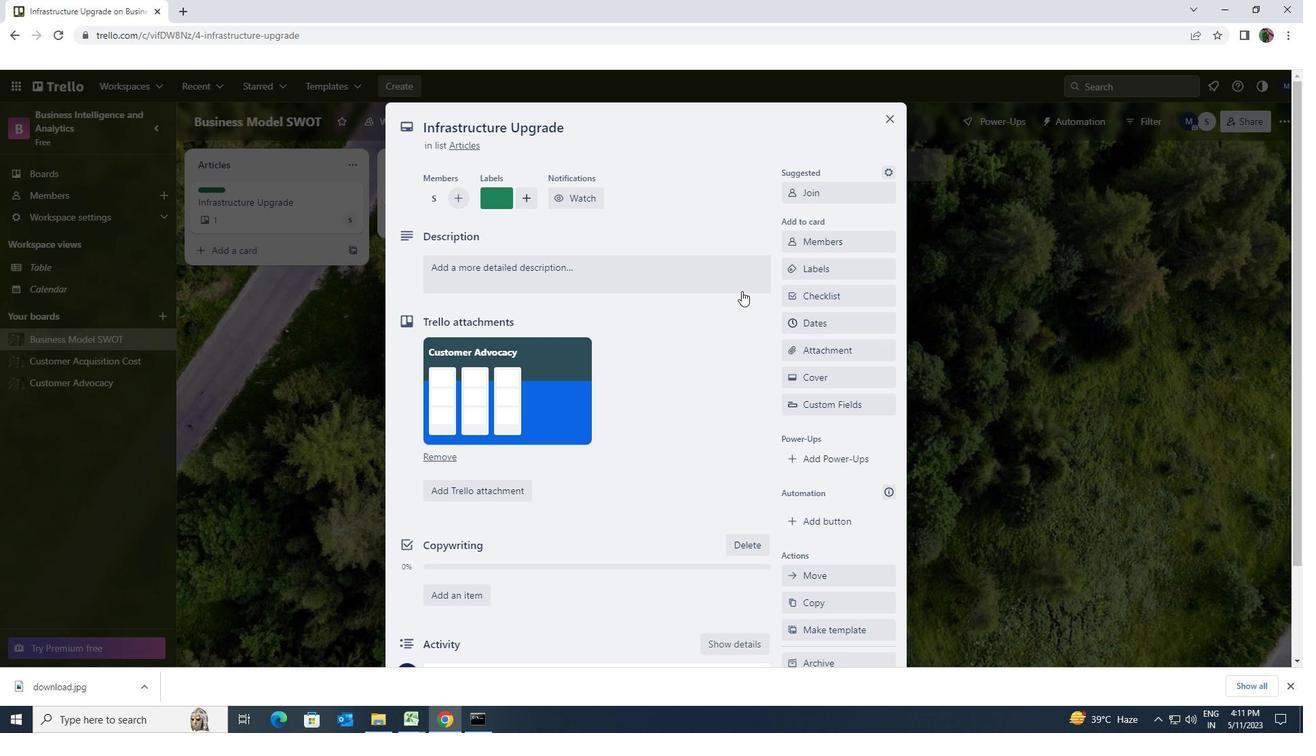 
Action: Mouse pressed left at (735, 270)
Screenshot: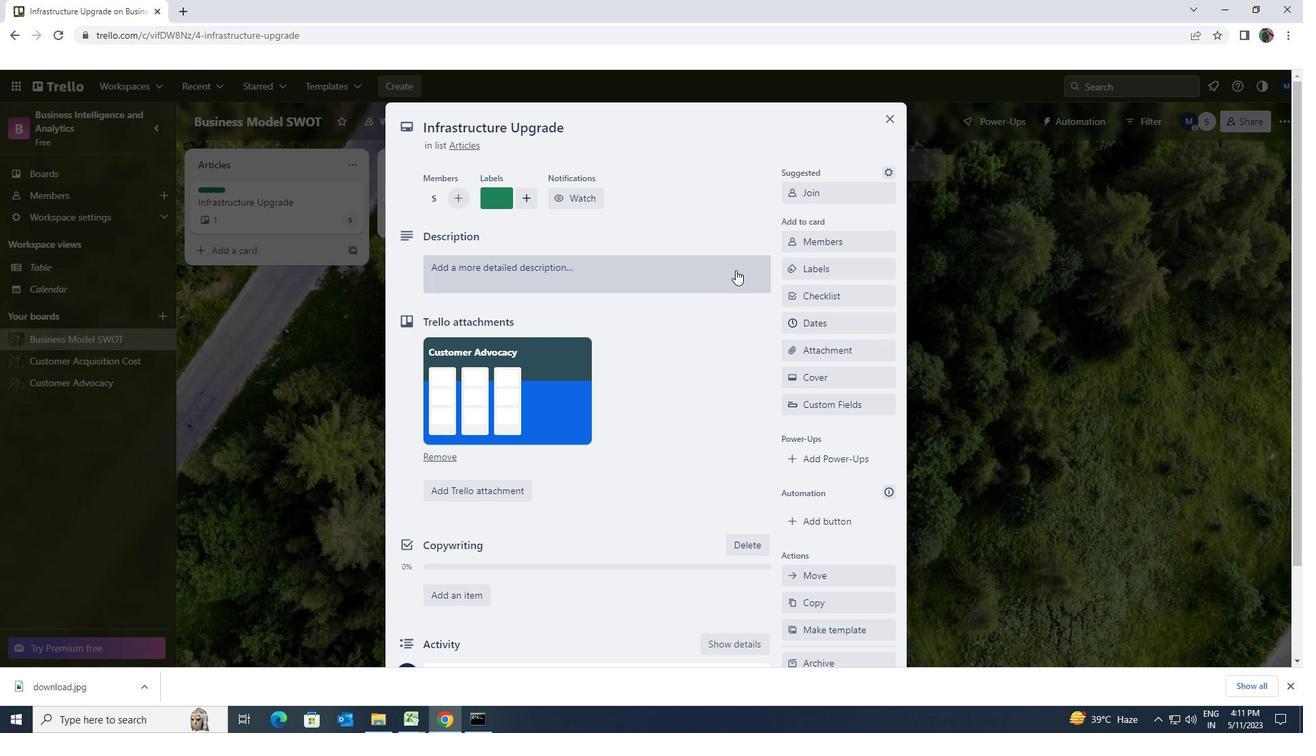
Action: Key pressed <Key.shift>PLAN<Key.space>EXECUTE<Key.space>COMPANY<Key.space>TEAM<Key.space>BUILDING<Key.space>CONFERENCE<Key.space>WITH<Key.space>TEAM<Key.space>BUILDING<Key.space>CHALLENGES
Screenshot: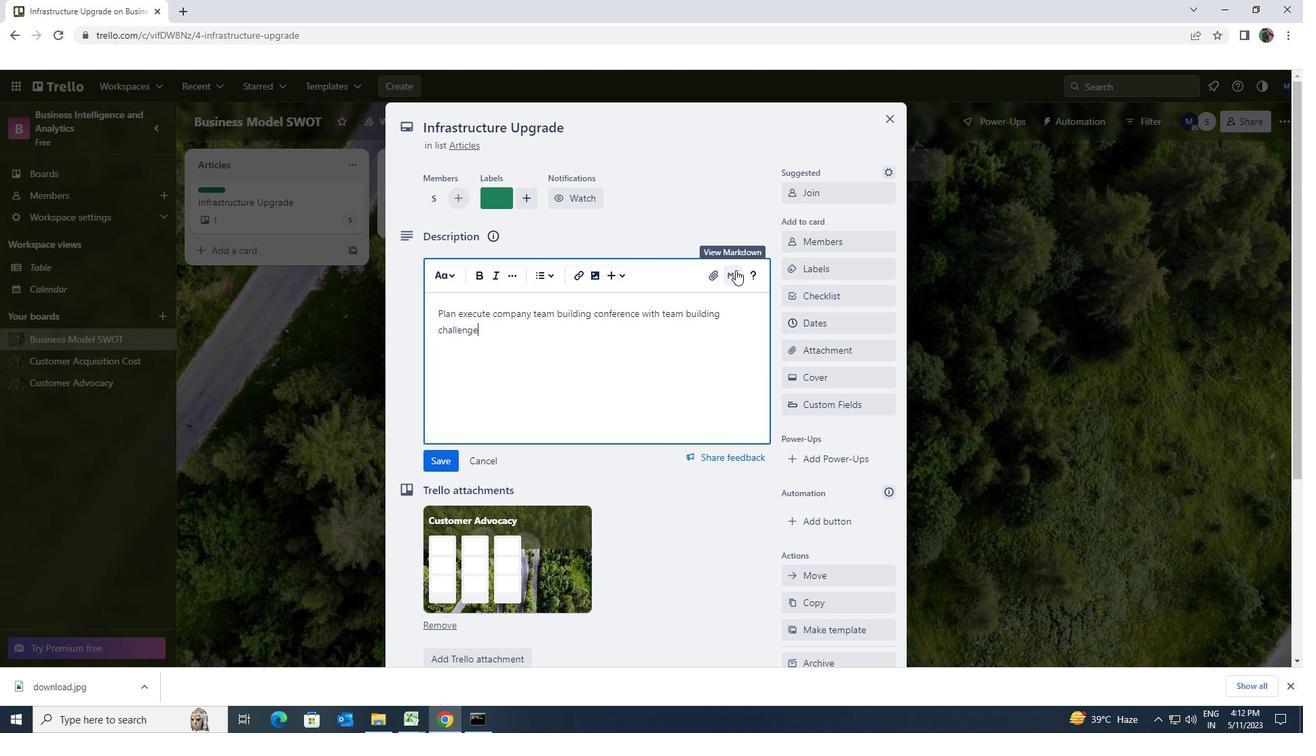 
Action: Mouse moved to (454, 461)
Screenshot: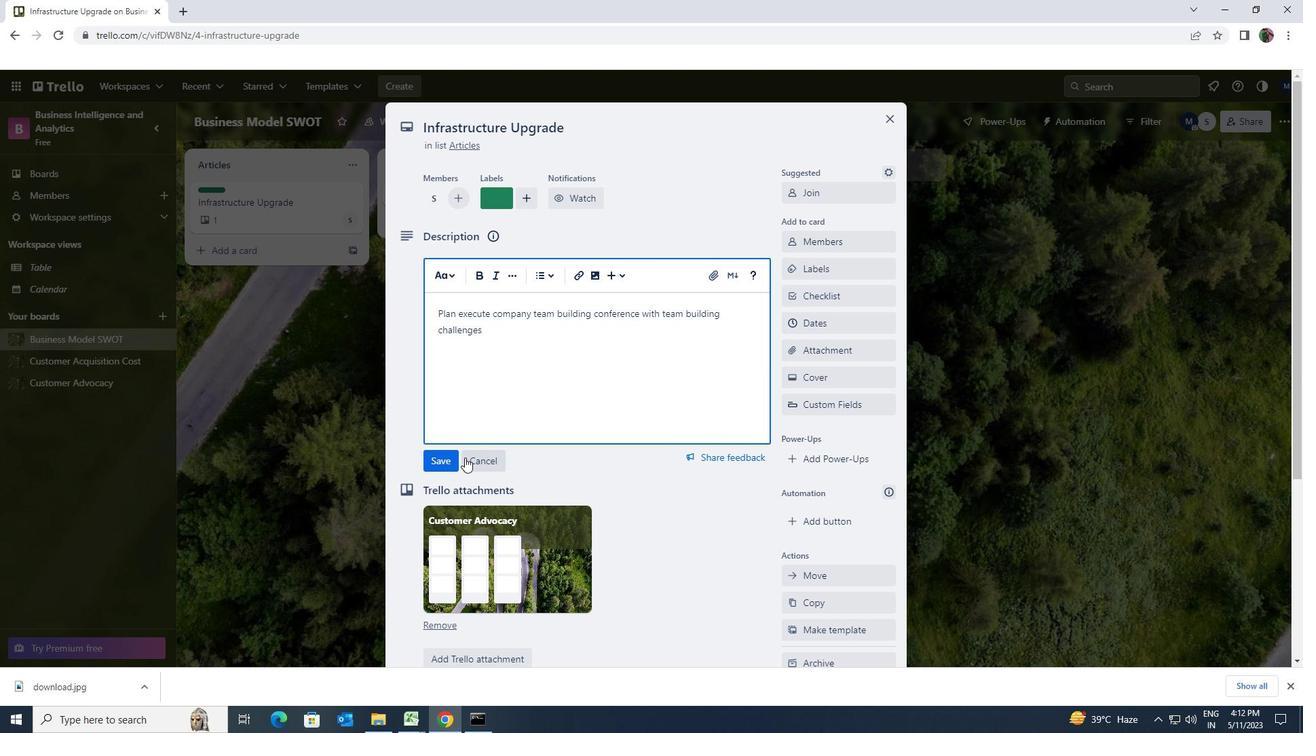 
Action: Mouse pressed left at (454, 461)
Screenshot: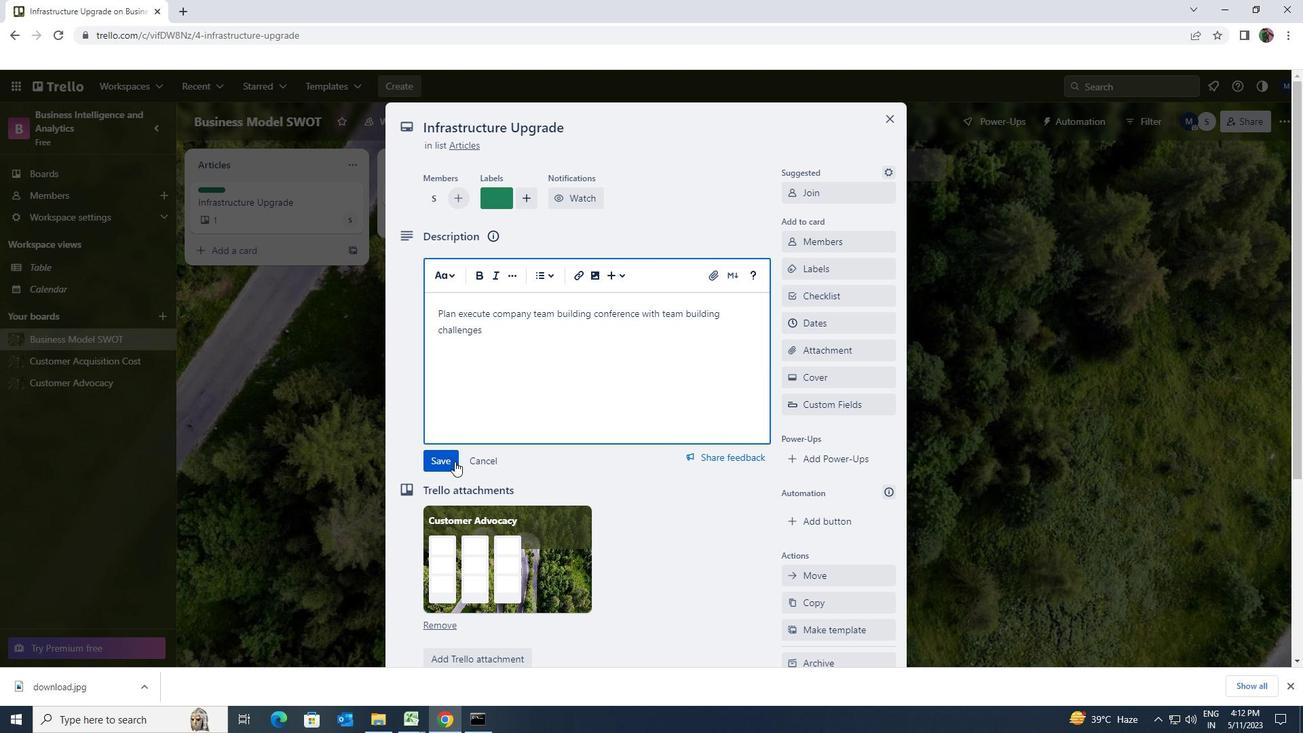 
Action: Mouse scrolled (454, 460) with delta (0, 0)
Screenshot: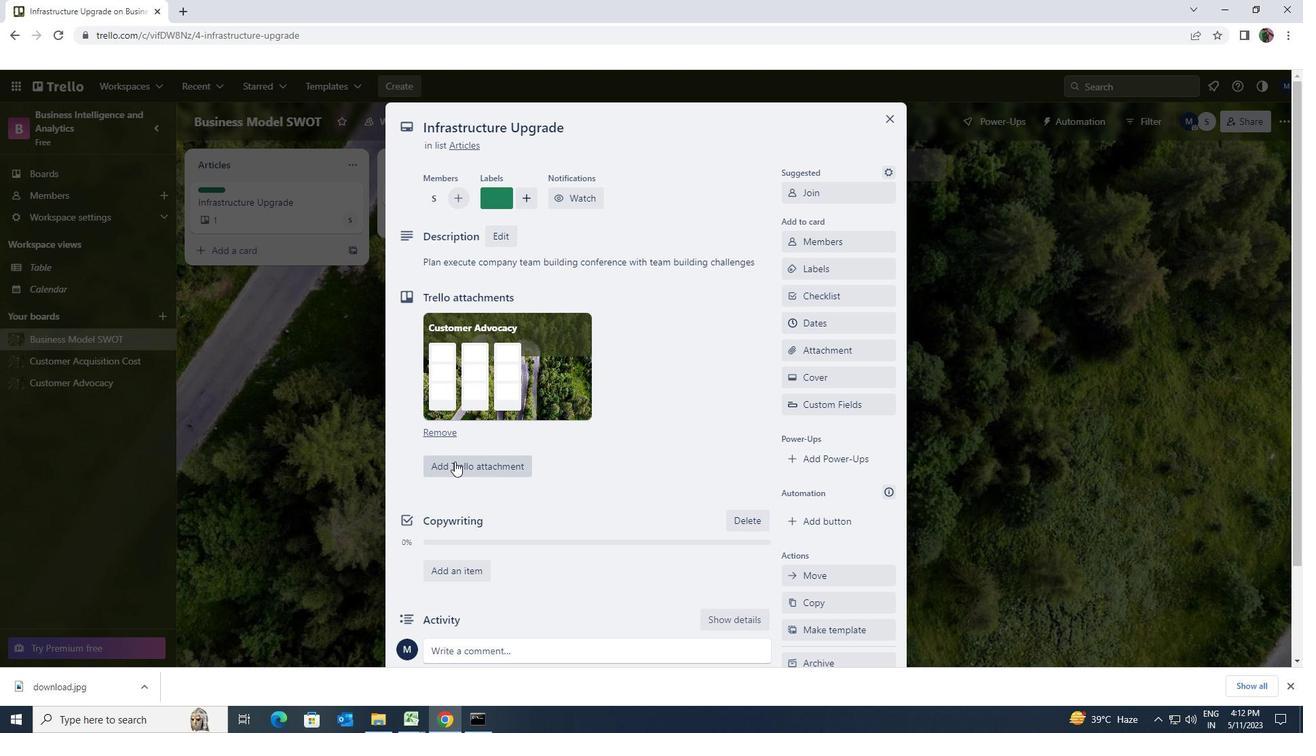 
Action: Mouse scrolled (454, 460) with delta (0, 0)
Screenshot: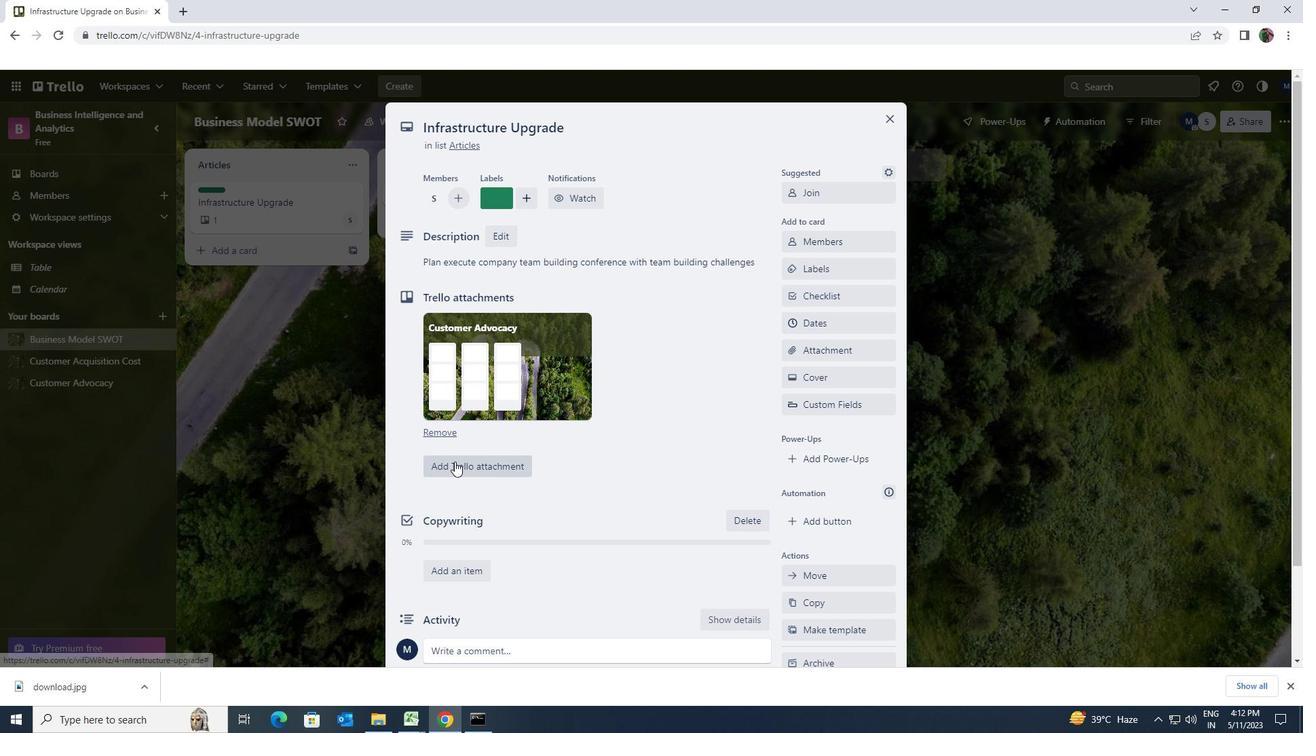 
Action: Mouse scrolled (454, 460) with delta (0, 0)
Screenshot: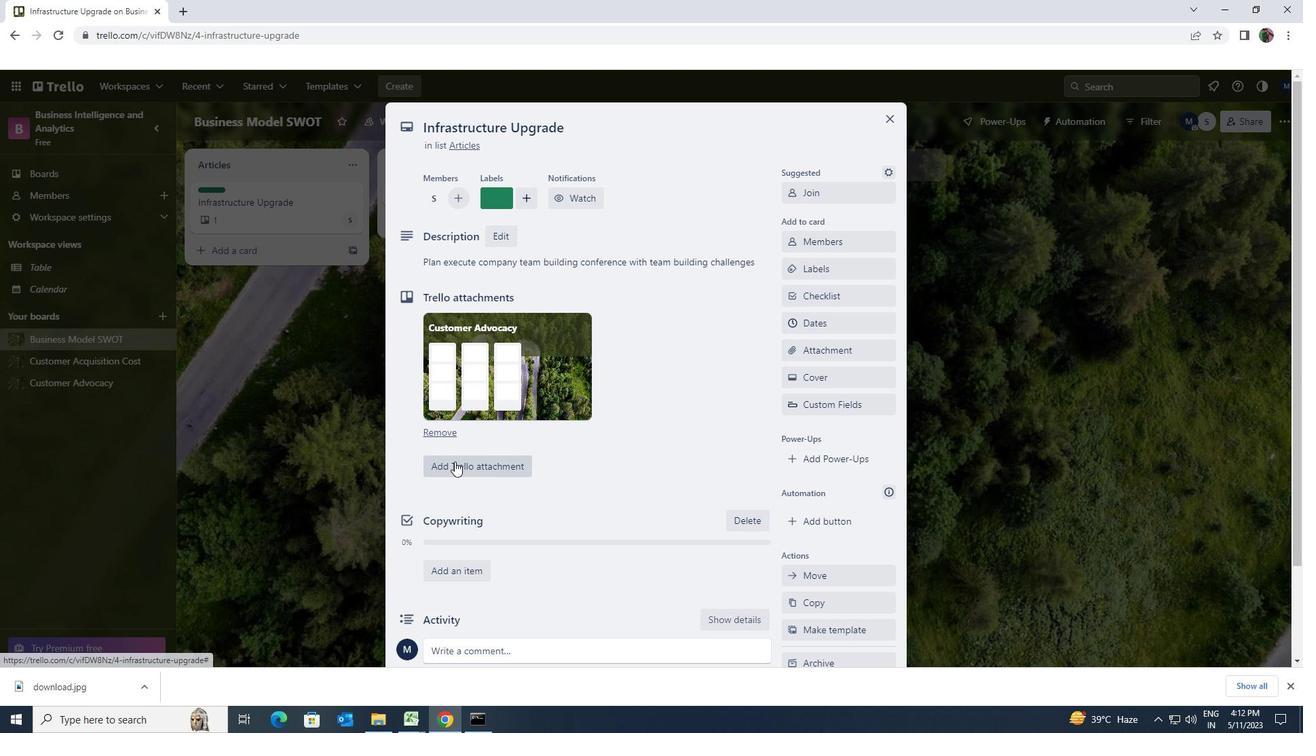 
Action: Mouse scrolled (454, 460) with delta (0, 0)
Screenshot: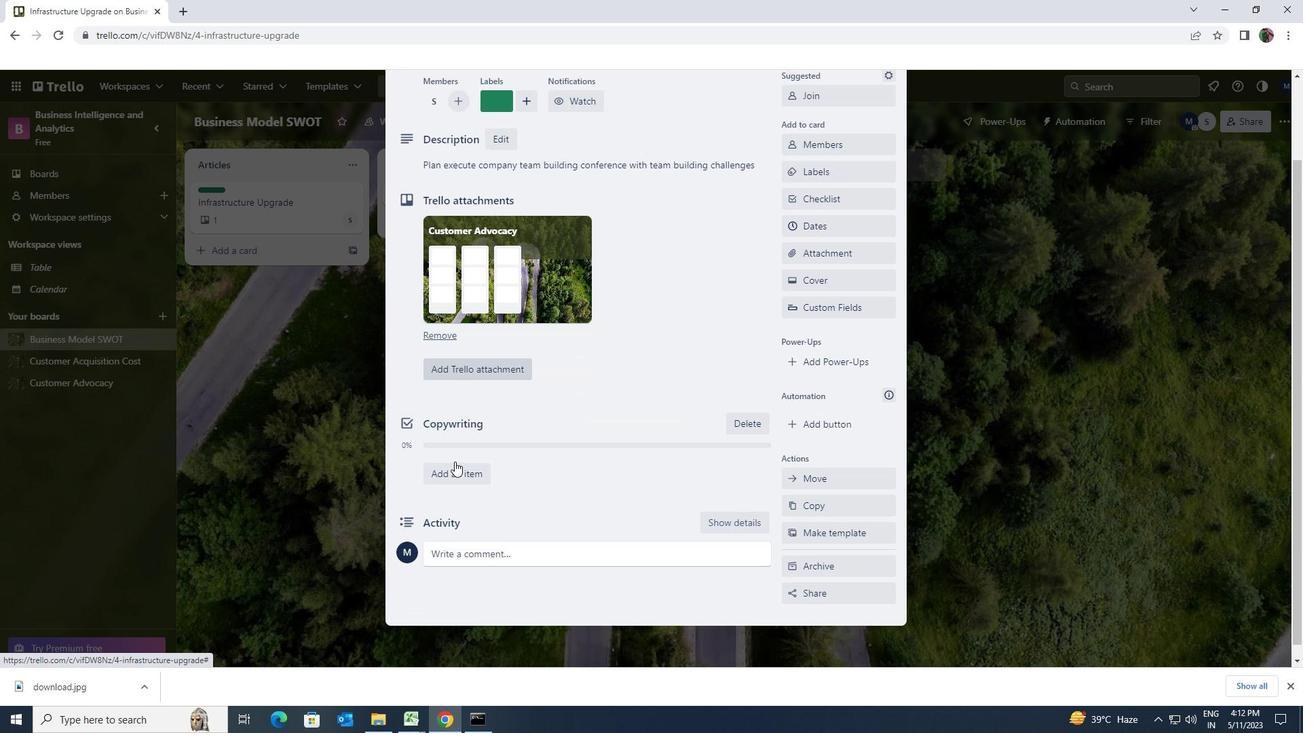 
Action: Mouse scrolled (454, 460) with delta (0, 0)
Screenshot: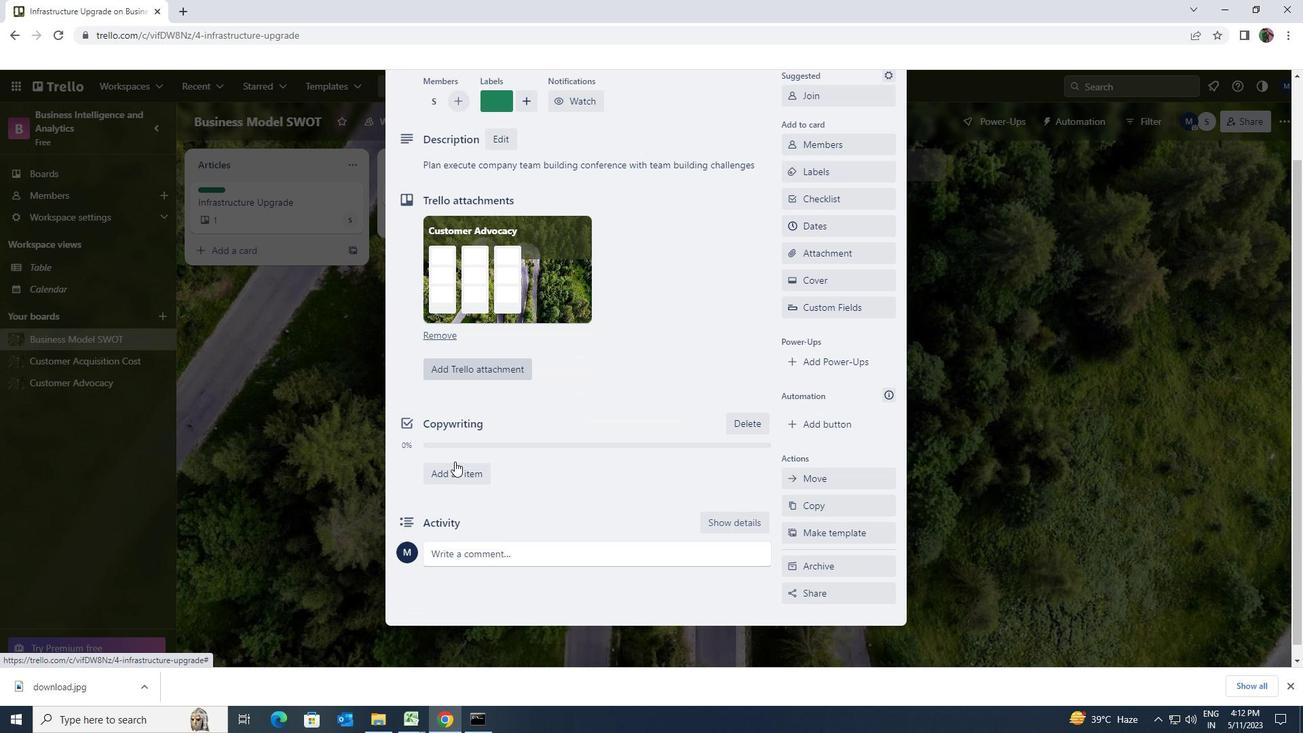 
Action: Mouse scrolled (454, 460) with delta (0, 0)
Screenshot: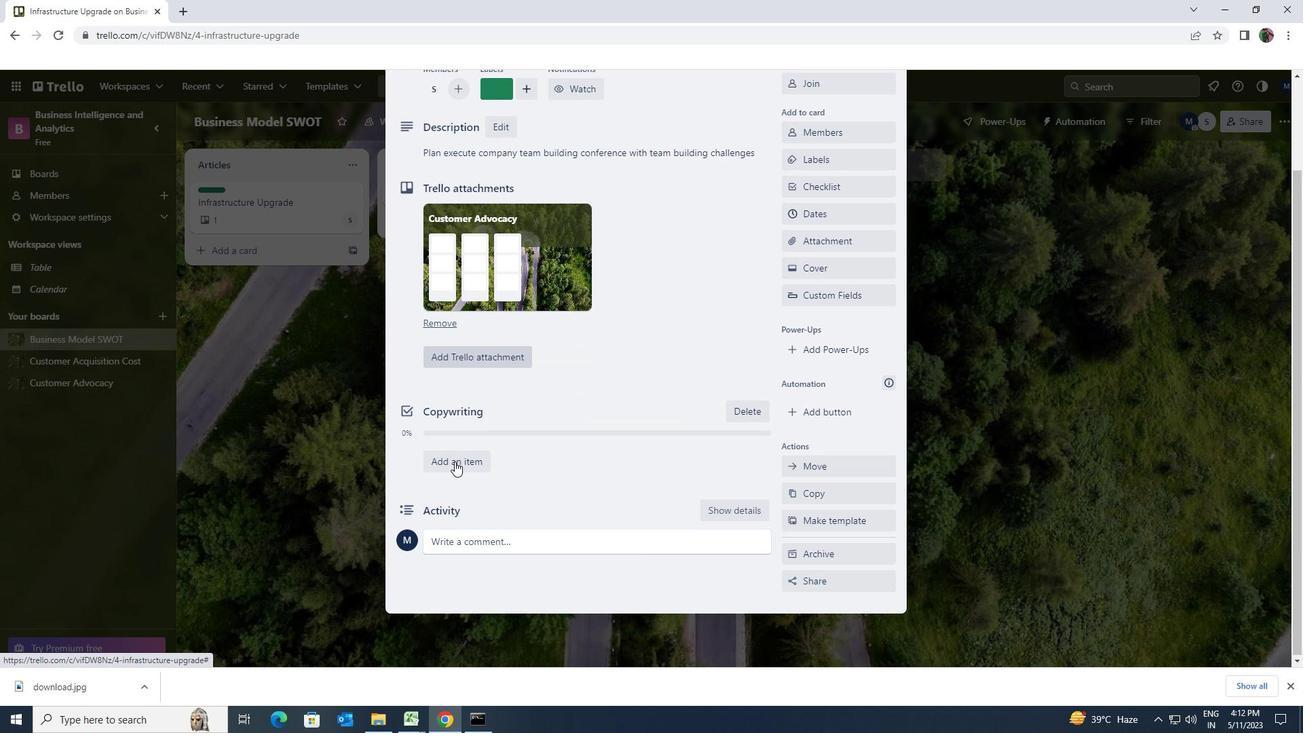 
Action: Mouse moved to (479, 541)
Screenshot: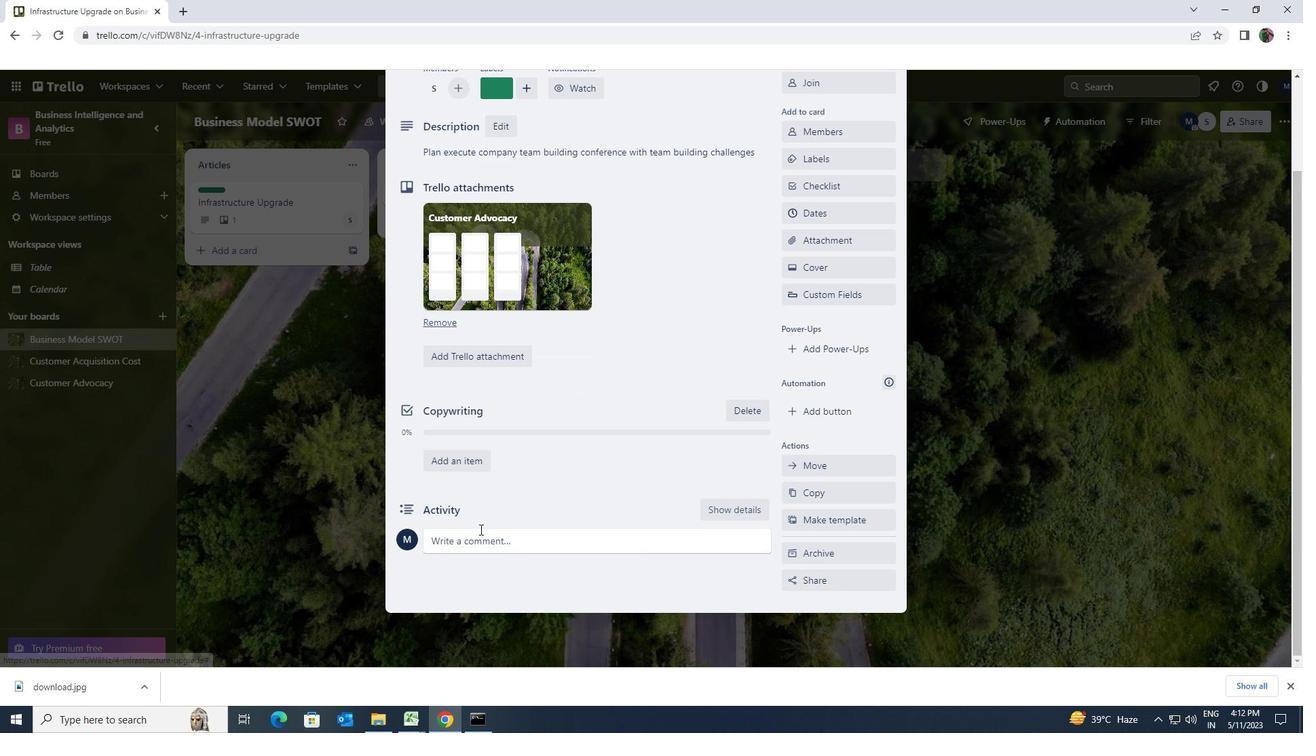 
Action: Mouse pressed left at (479, 541)
Screenshot: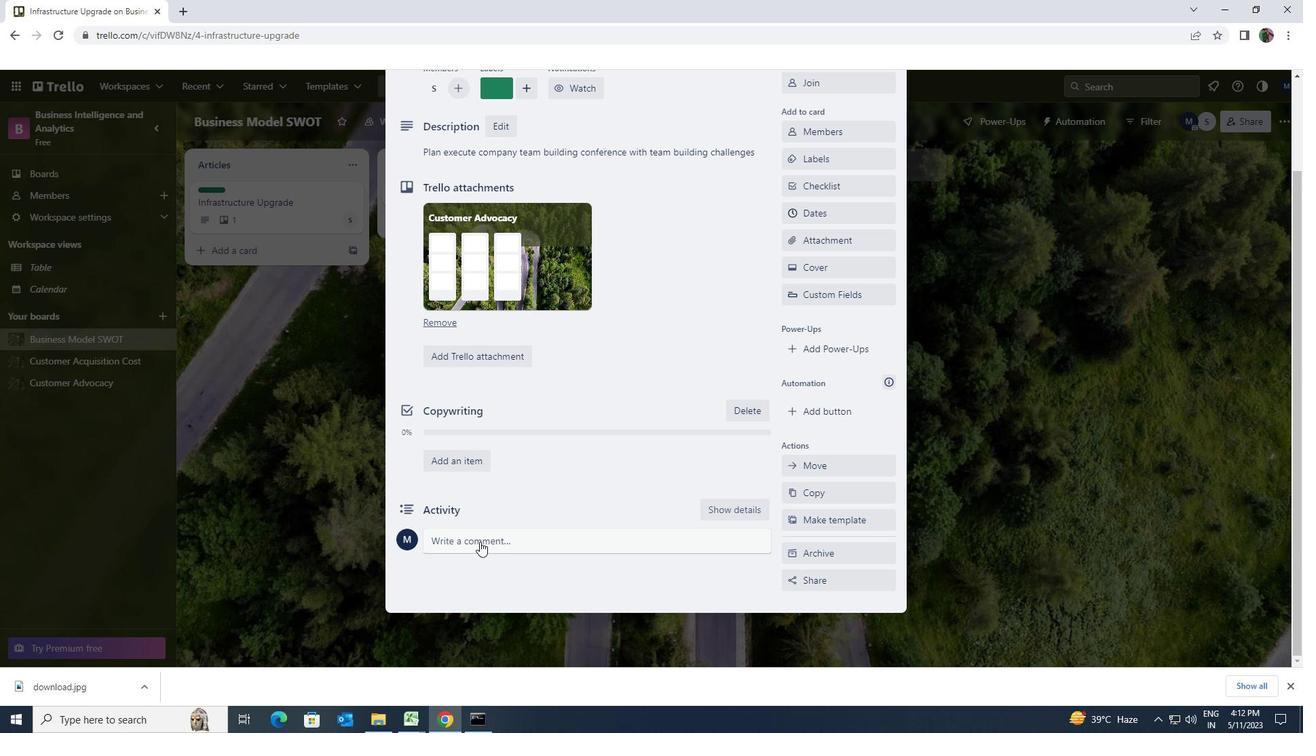 
Action: Mouse moved to (479, 542)
Screenshot: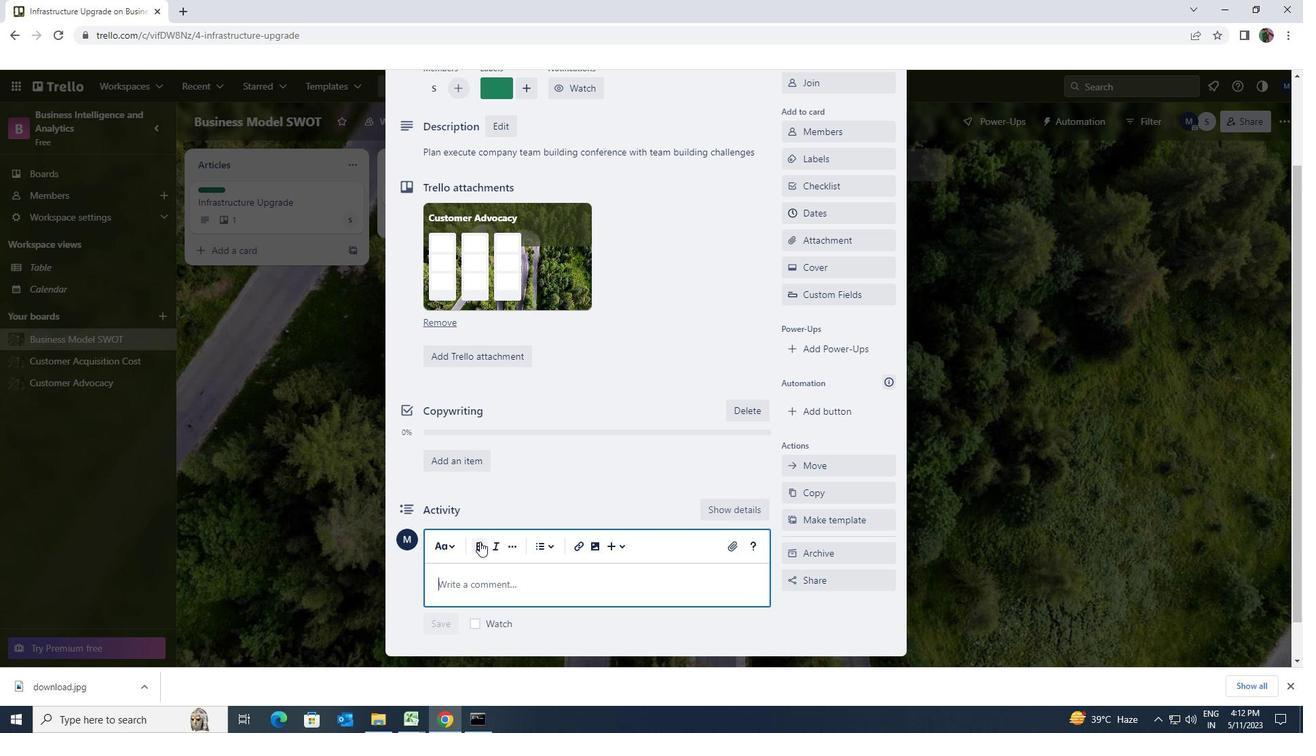 
Action: Key pressed <Key.shift>THIS<Key.space>TASK<Key.space>REQUIRW<Key.backspace>ES<Key.space>US<Key.space>TO<Key.space>BE<Key.space>ADAPTABLE<Key.space>AND<Key.space>FLEXIBLE<Key.space>WILLING<Key.space>TO<Key.space>DJUST<Key.space>OUR<Key.space>APPROACH<Key.space>AS<Key.space>NEEDED<Key.space>BASED<Key.space>ON<Key.space>NEW<Key.space>INFORMATION<Key.space>OR<Key.space>FEEDBACK.
Screenshot: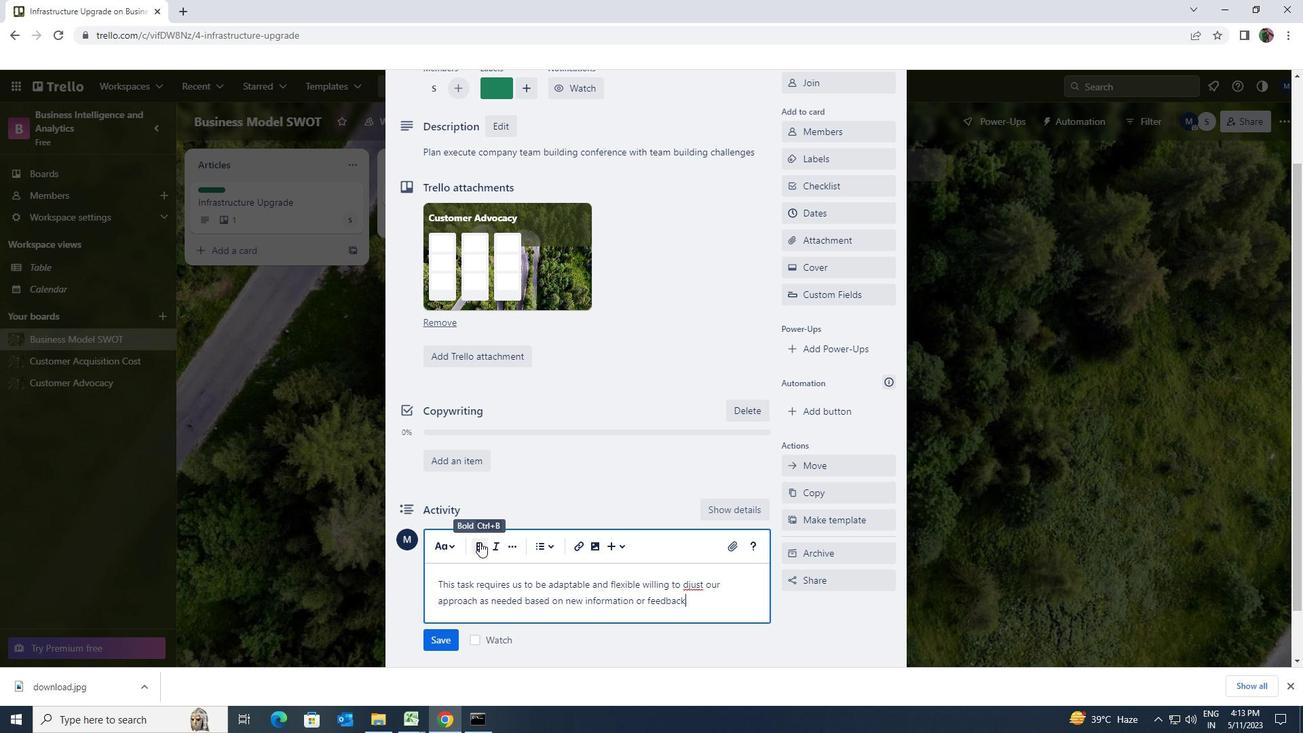 
Action: Mouse moved to (627, 604)
Screenshot: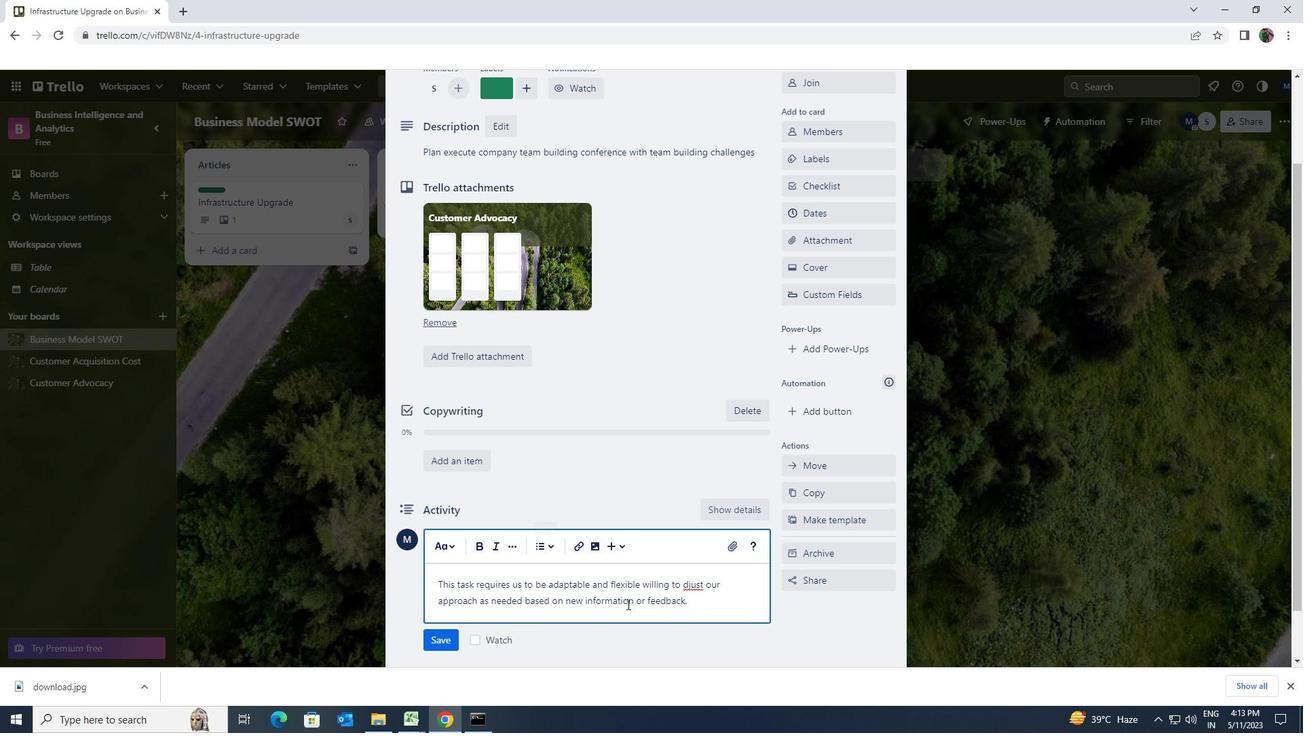 
Action: Mouse scrolled (627, 603) with delta (0, 0)
Screenshot: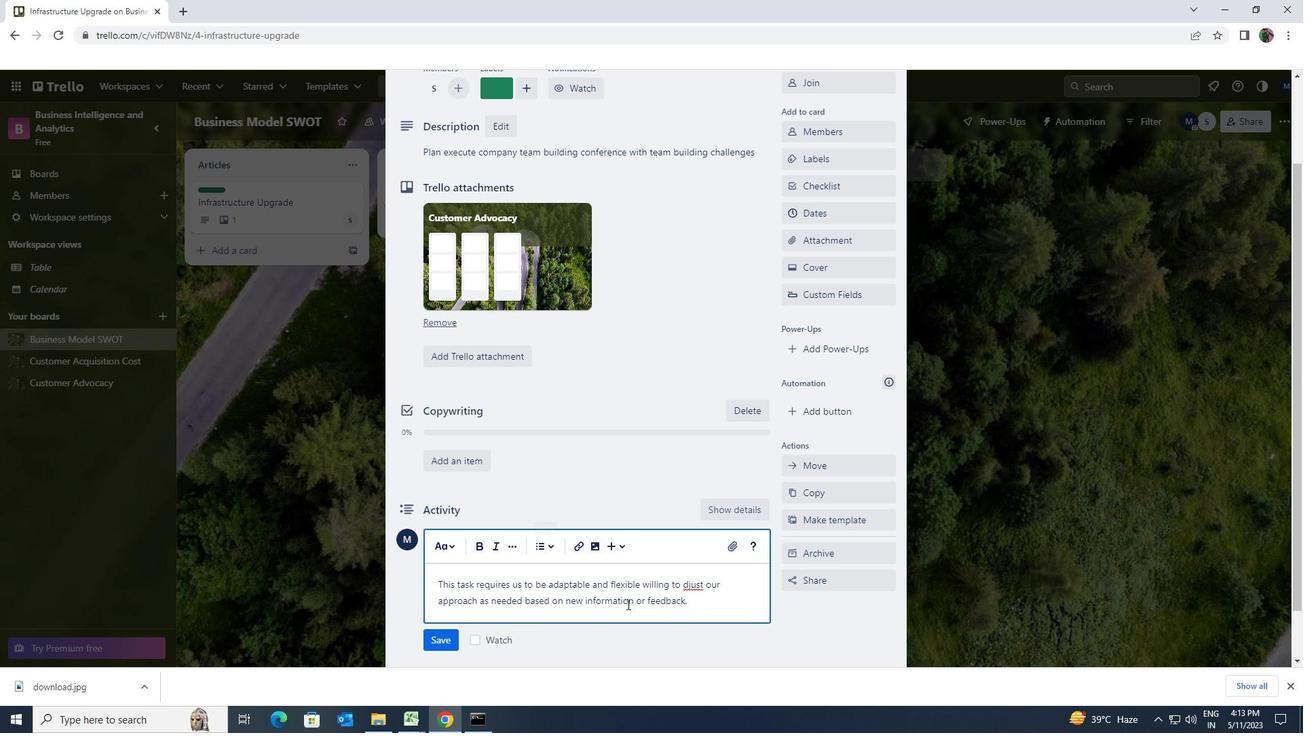 
Action: Mouse moved to (443, 575)
Screenshot: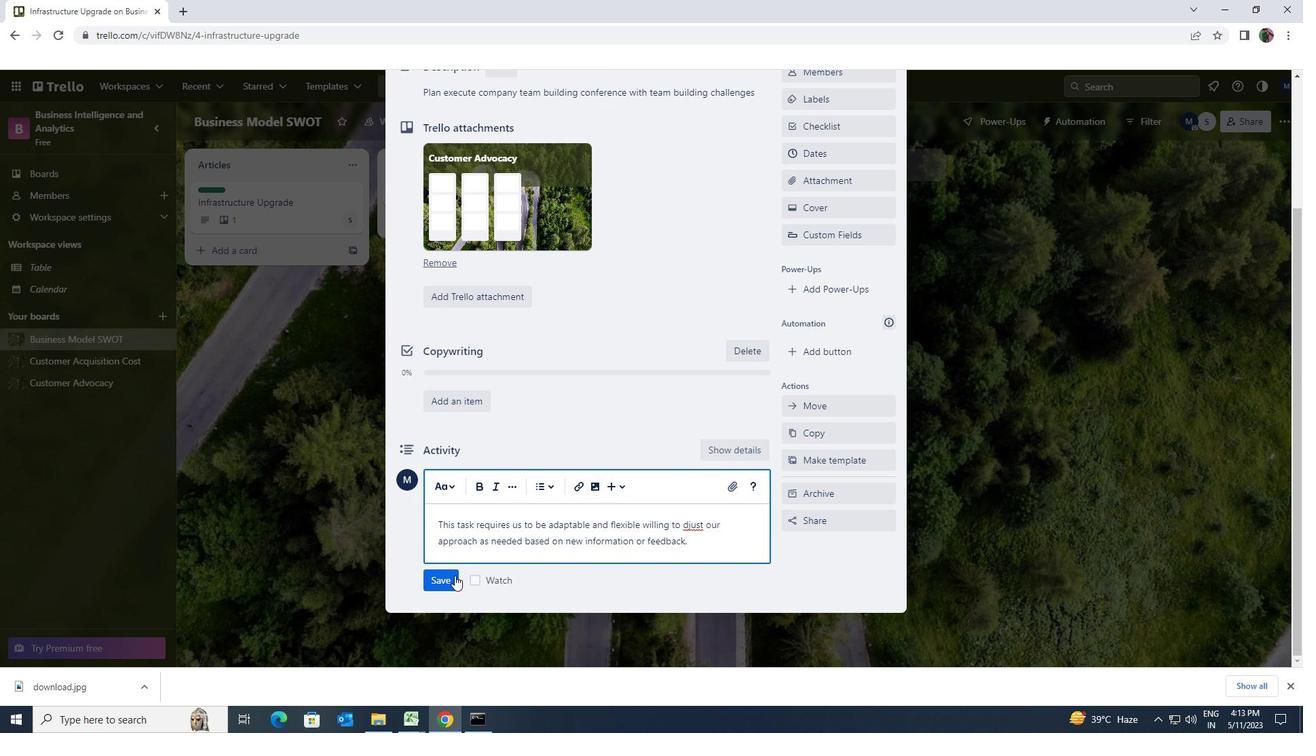 
Action: Mouse pressed left at (443, 575)
Screenshot: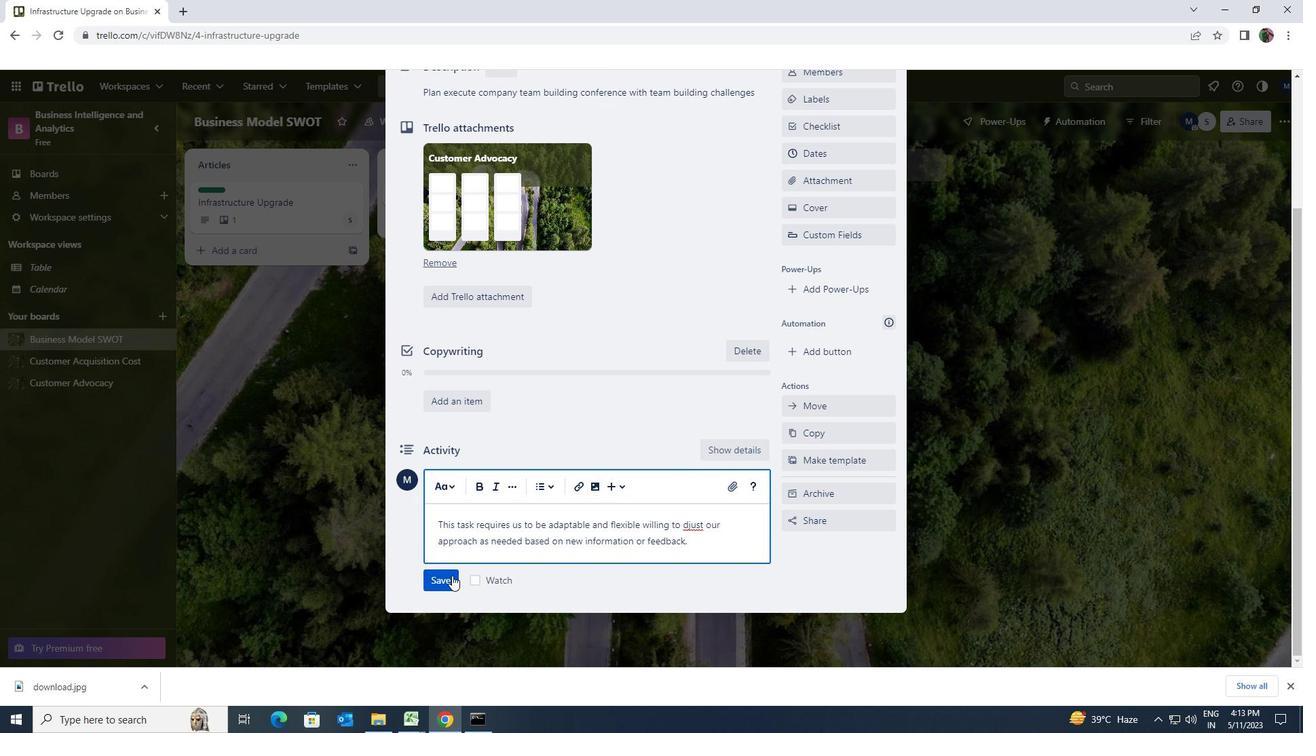 
Action: Mouse moved to (765, 458)
Screenshot: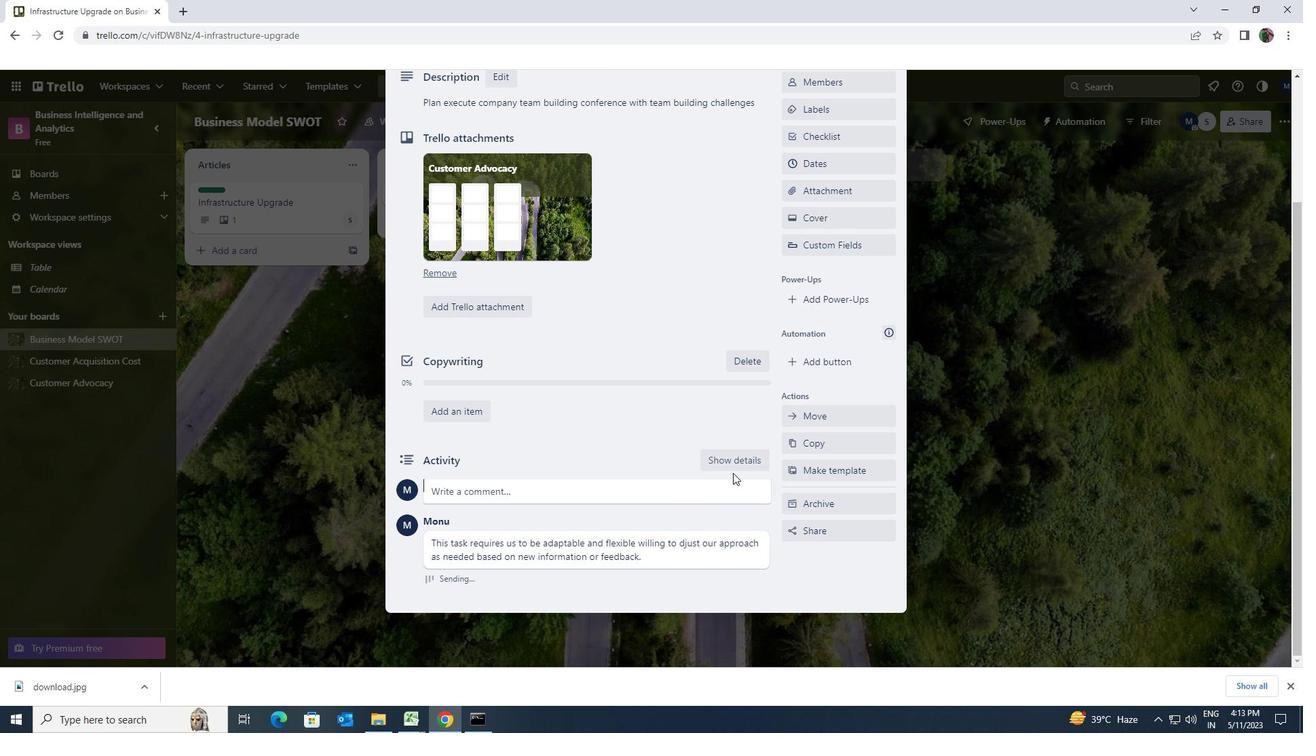 
Action: Mouse scrolled (765, 459) with delta (0, 0)
Screenshot: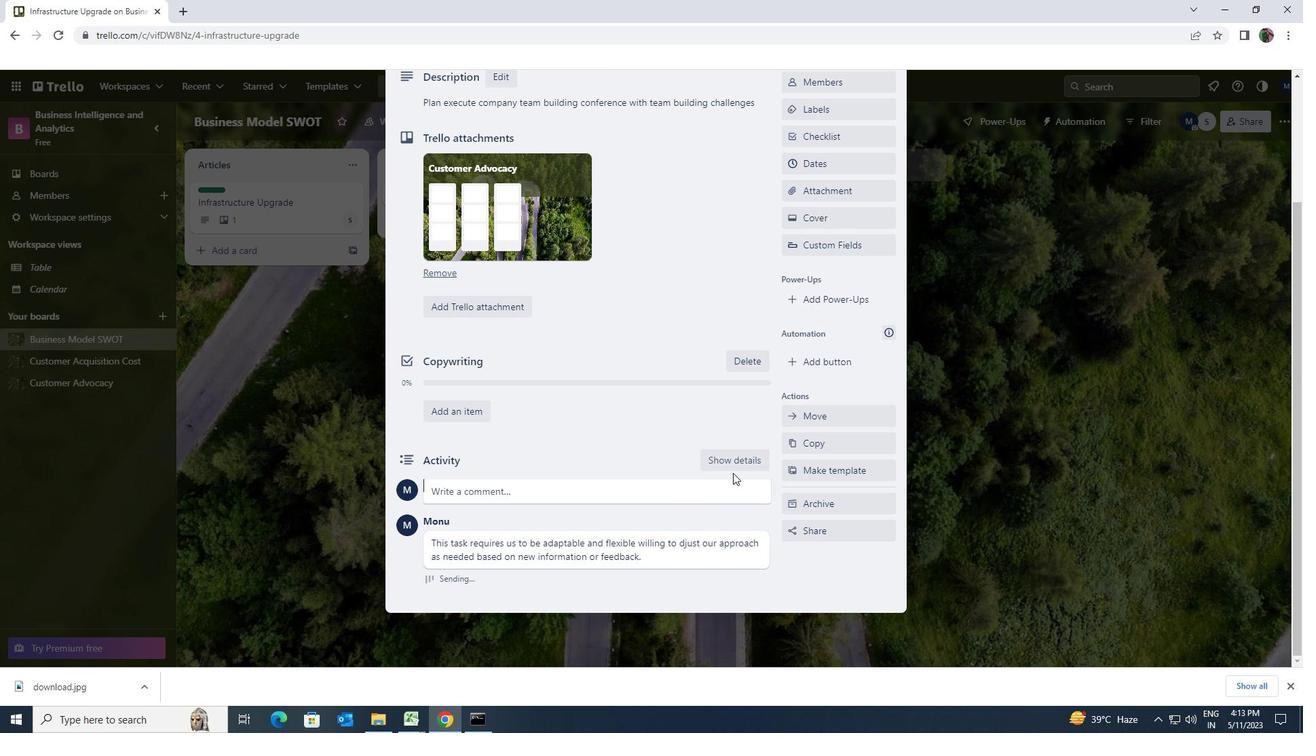 
Action: Mouse scrolled (765, 459) with delta (0, 0)
Screenshot: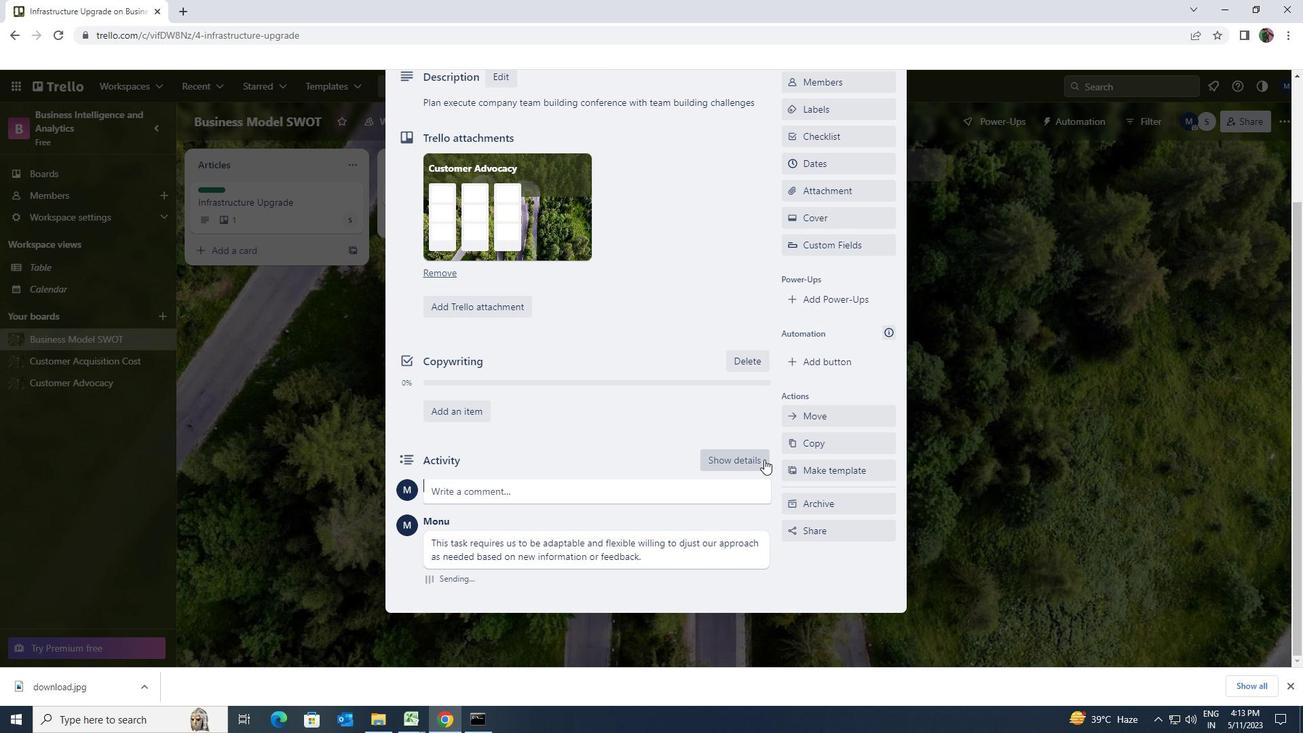 
Action: Mouse moved to (767, 457)
Screenshot: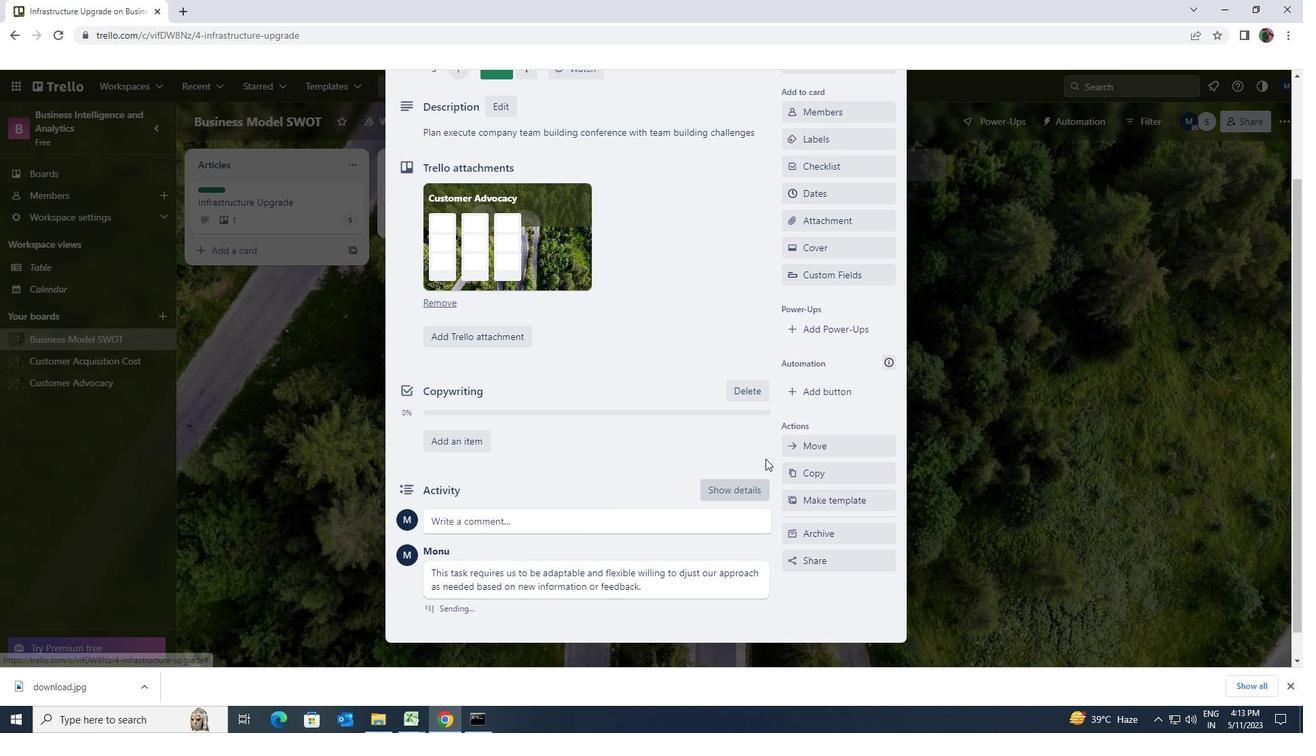 
Action: Mouse scrolled (767, 458) with delta (0, 0)
Screenshot: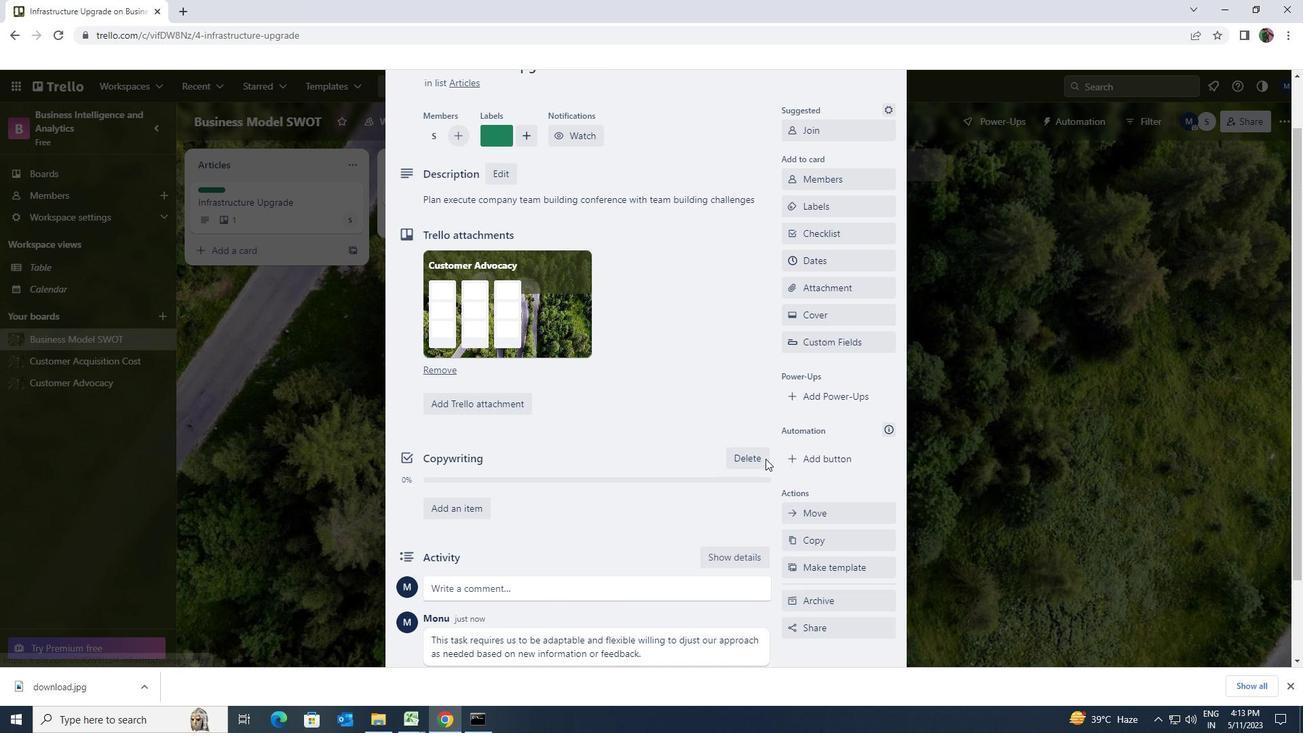 
Action: Mouse scrolled (767, 458) with delta (0, 0)
Screenshot: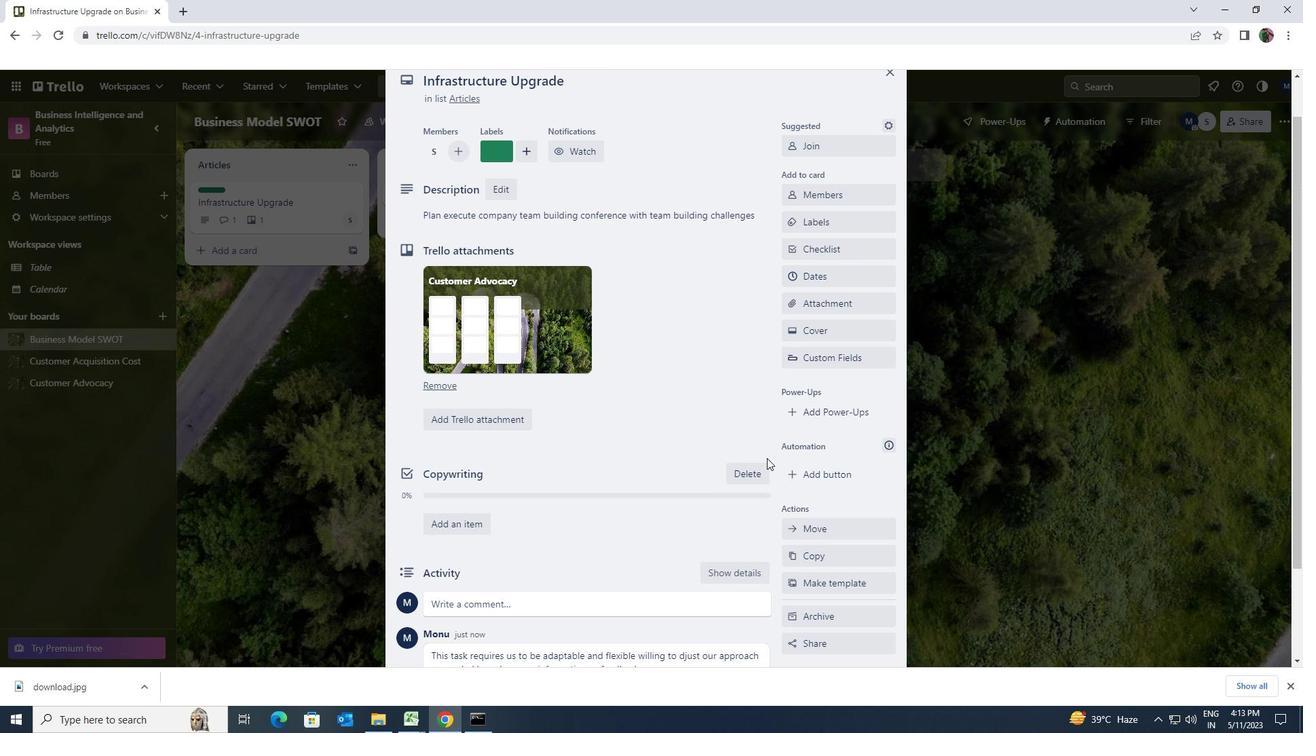 
Action: Mouse moved to (826, 328)
Screenshot: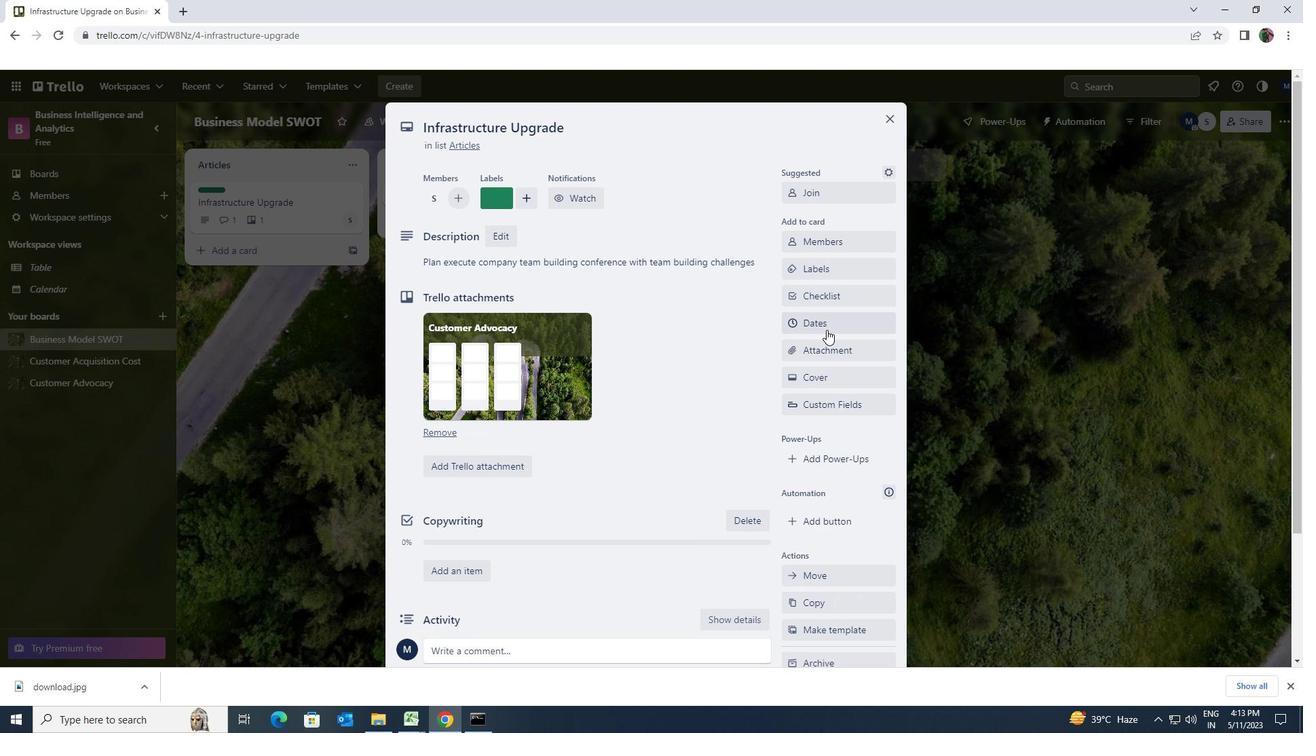 
Action: Mouse pressed left at (826, 328)
Screenshot: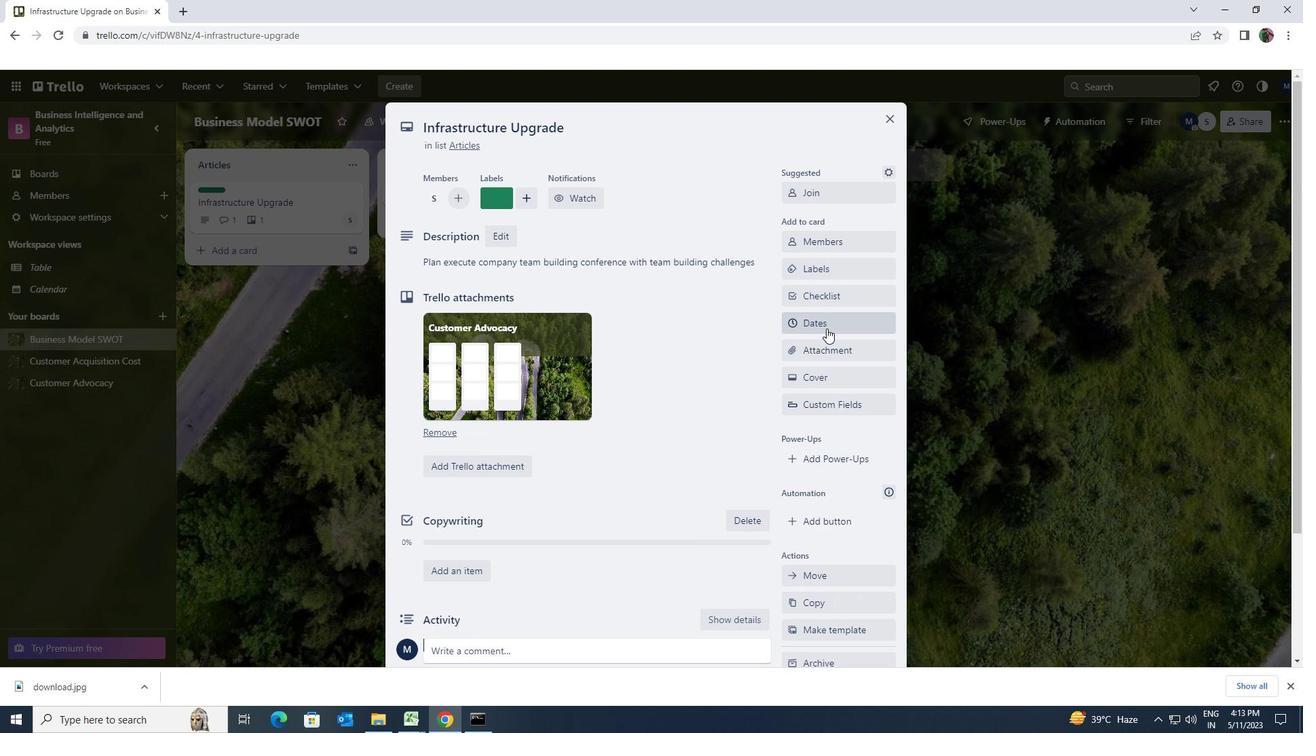 
Action: Mouse moved to (802, 367)
Screenshot: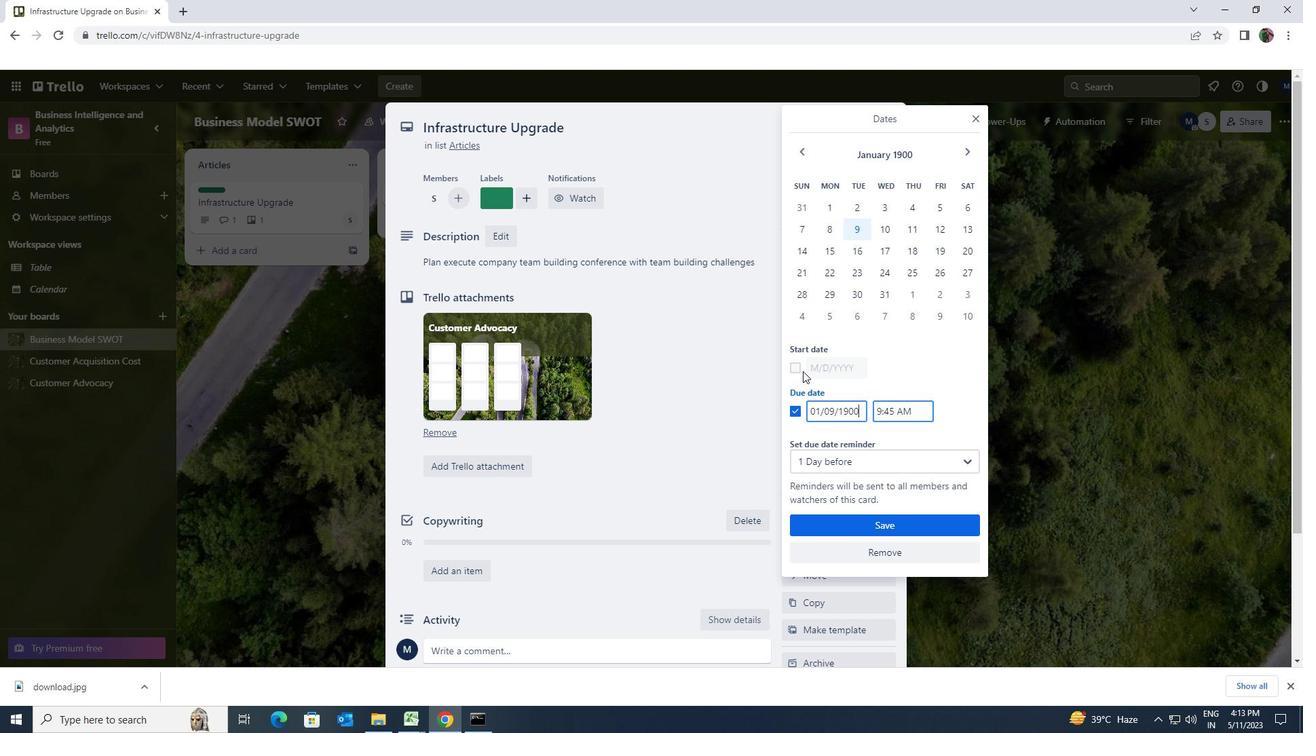 
Action: Mouse pressed left at (802, 367)
Screenshot: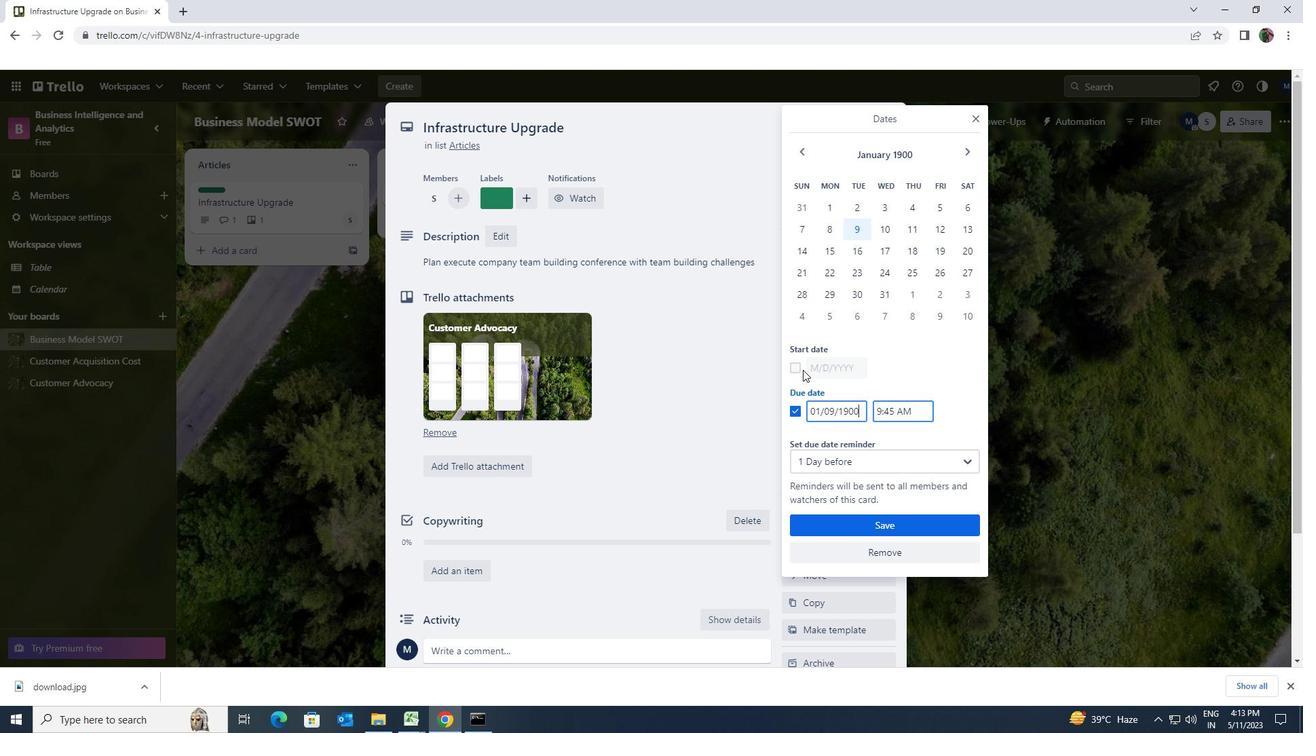 
Action: Mouse moved to (860, 366)
Screenshot: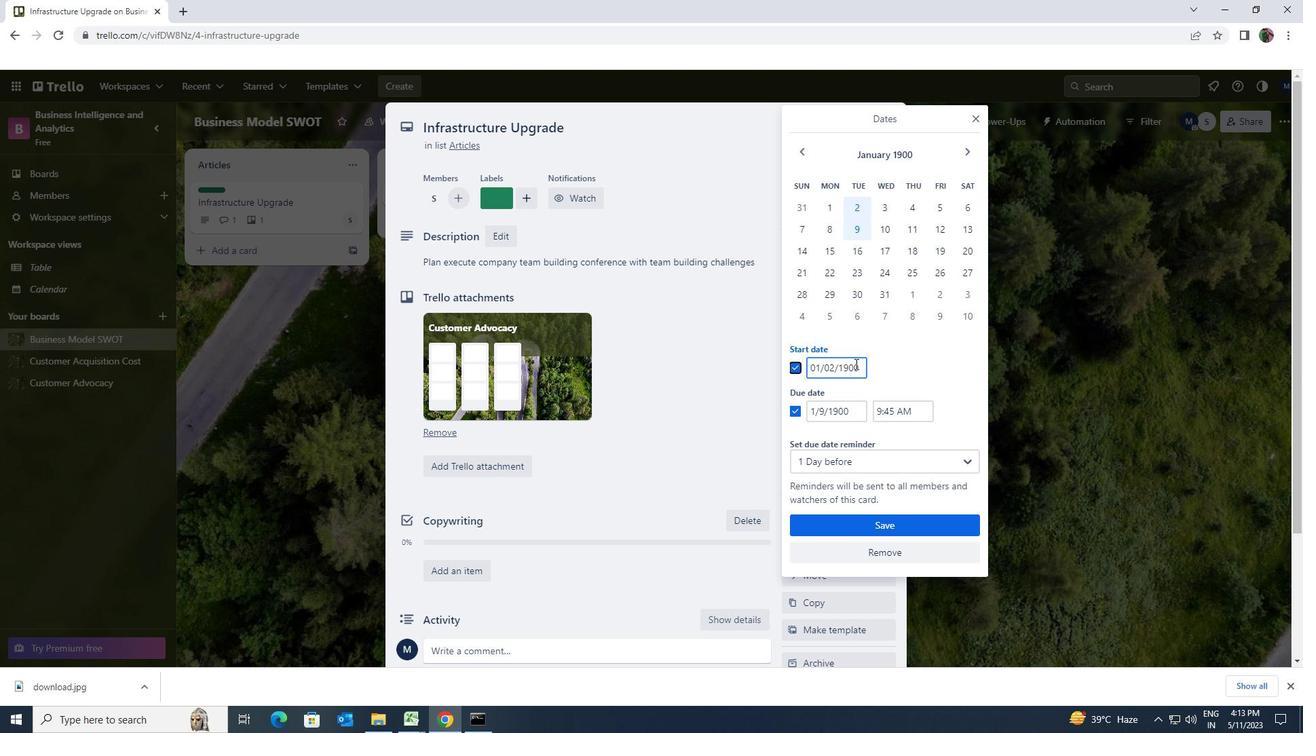 
Action: Mouse pressed left at (860, 366)
Screenshot: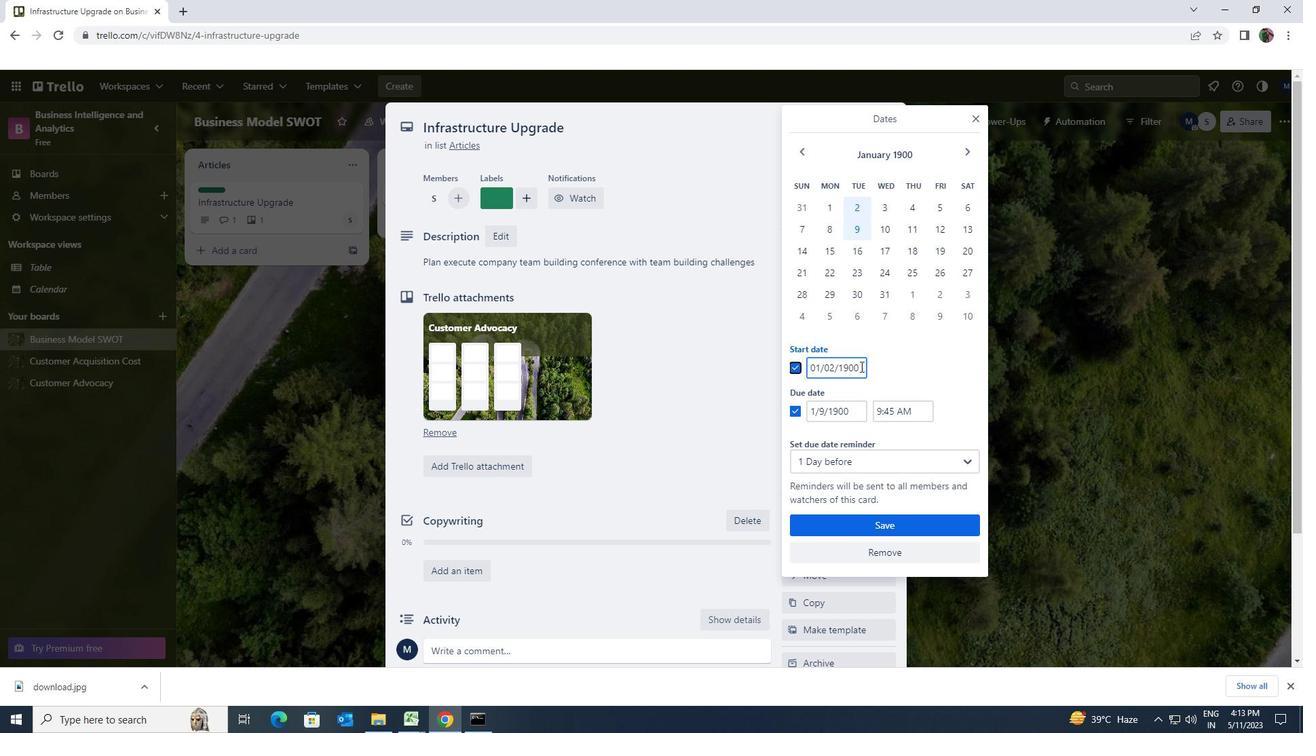 
Action: Mouse moved to (811, 361)
Screenshot: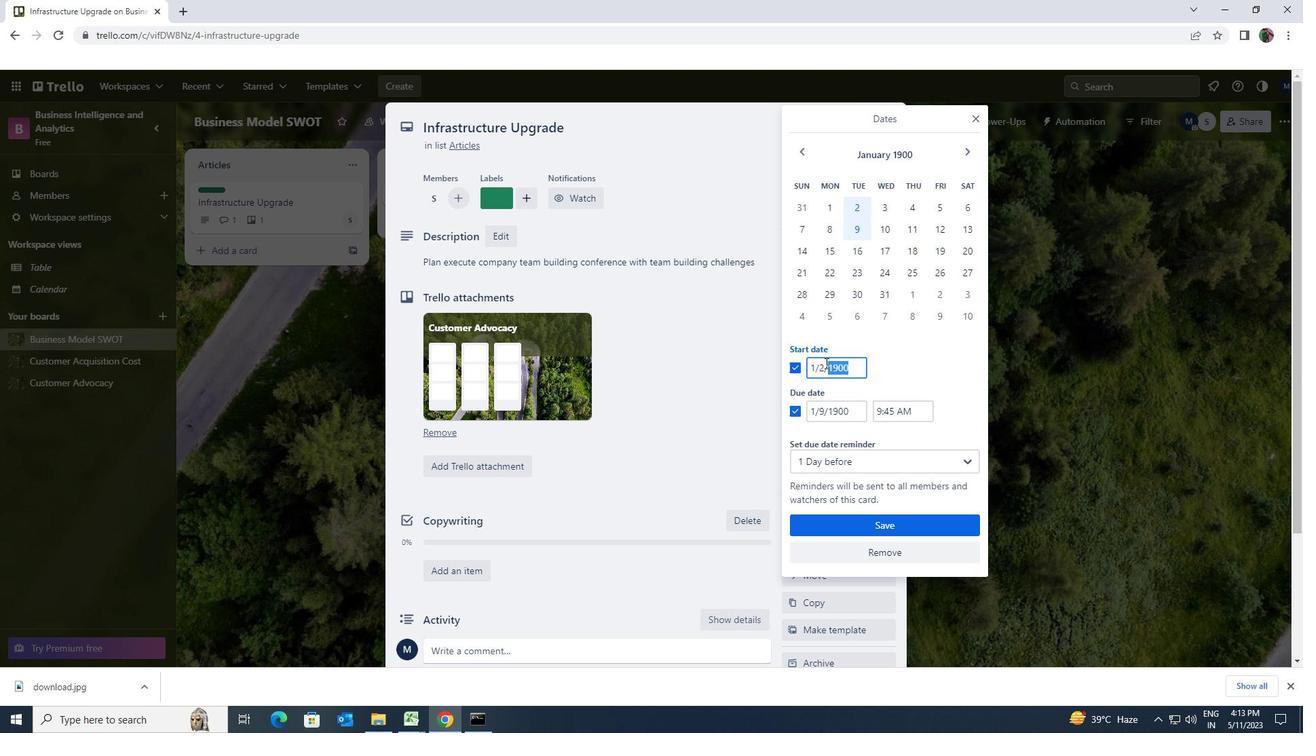 
Action: Key pressed 1/3/1900
Screenshot: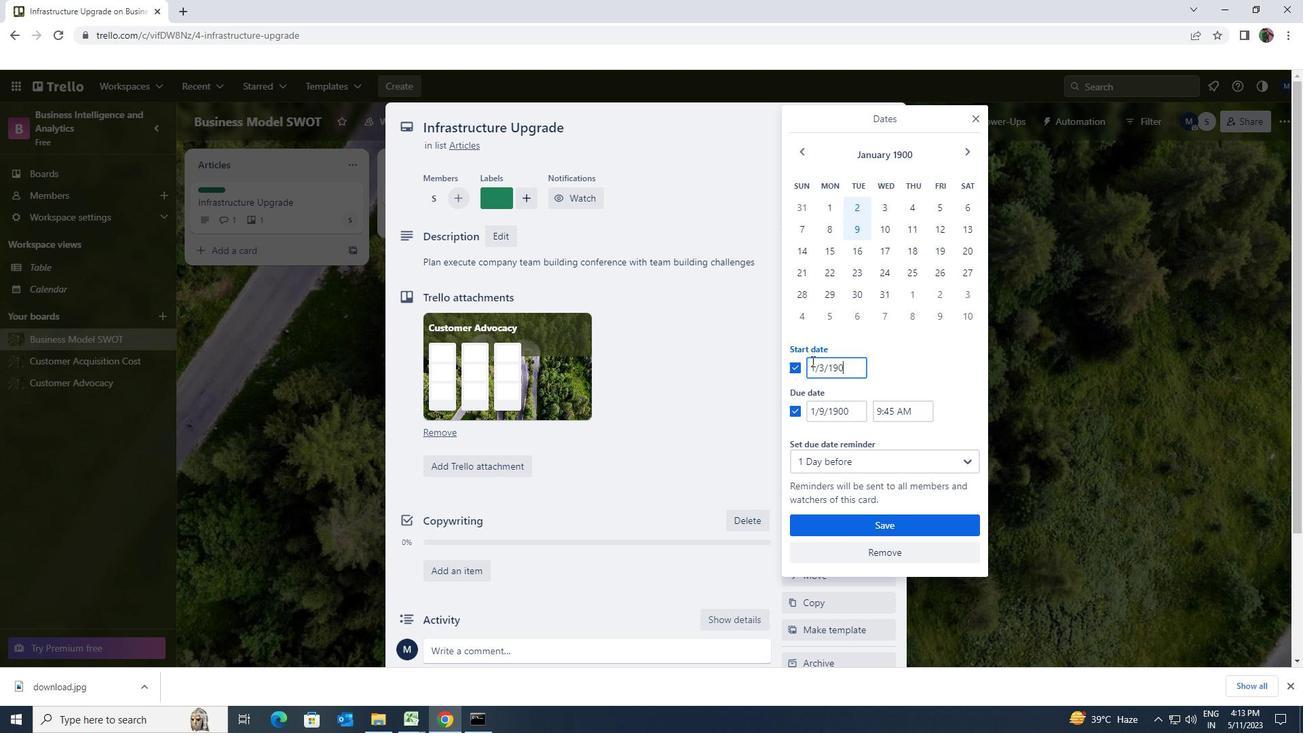 
Action: Mouse moved to (851, 412)
Screenshot: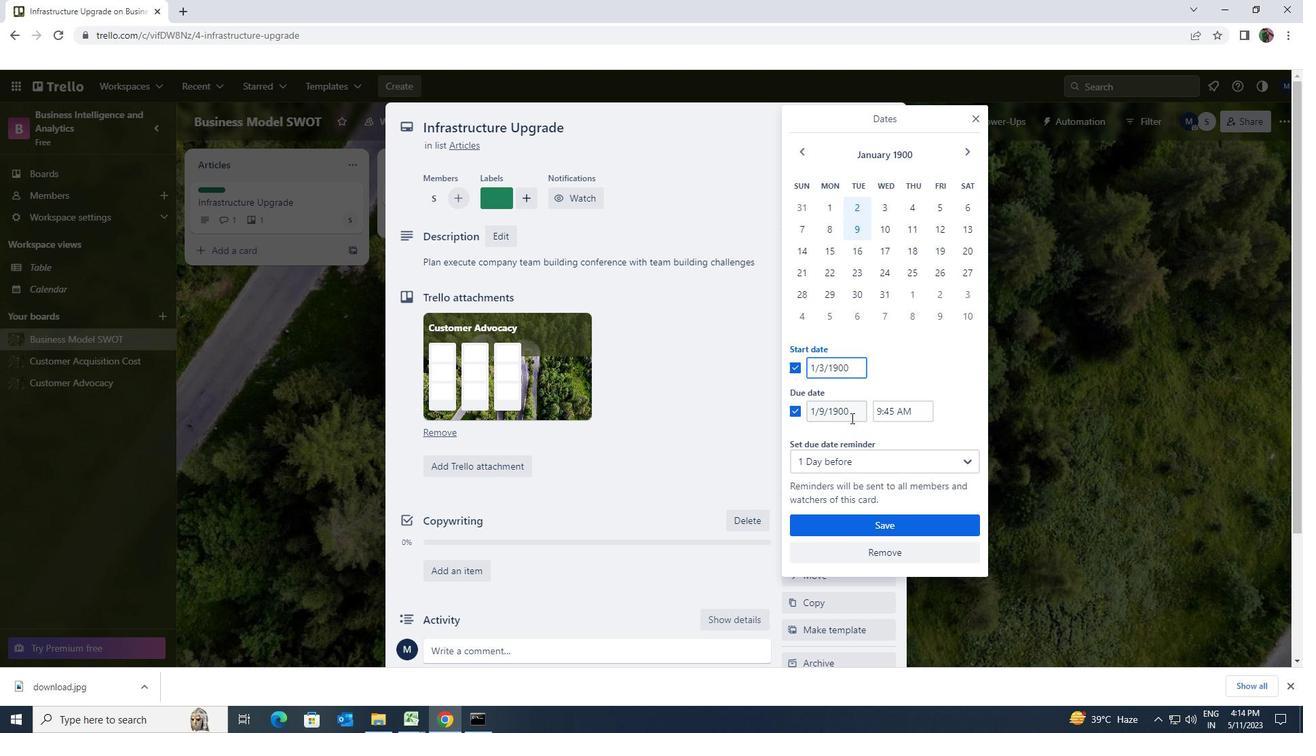 
Action: Mouse pressed left at (851, 412)
Screenshot: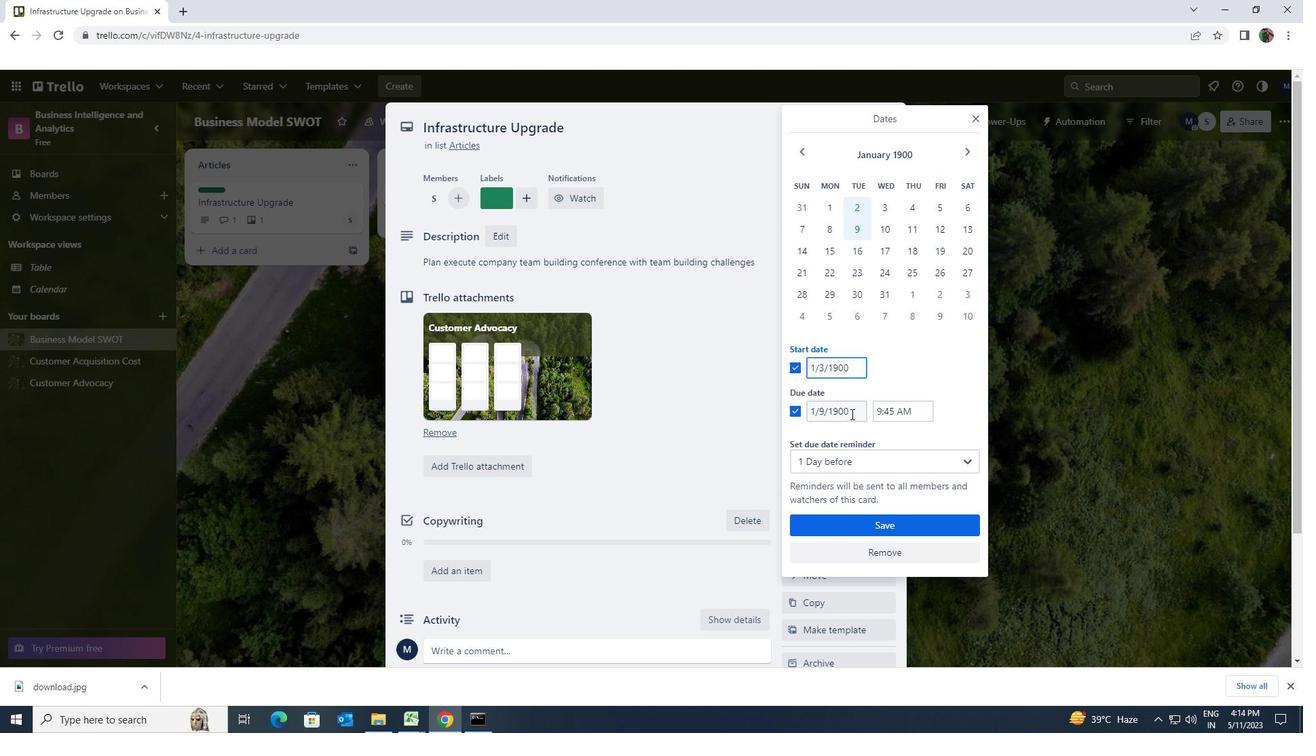 
Action: Mouse moved to (801, 407)
Screenshot: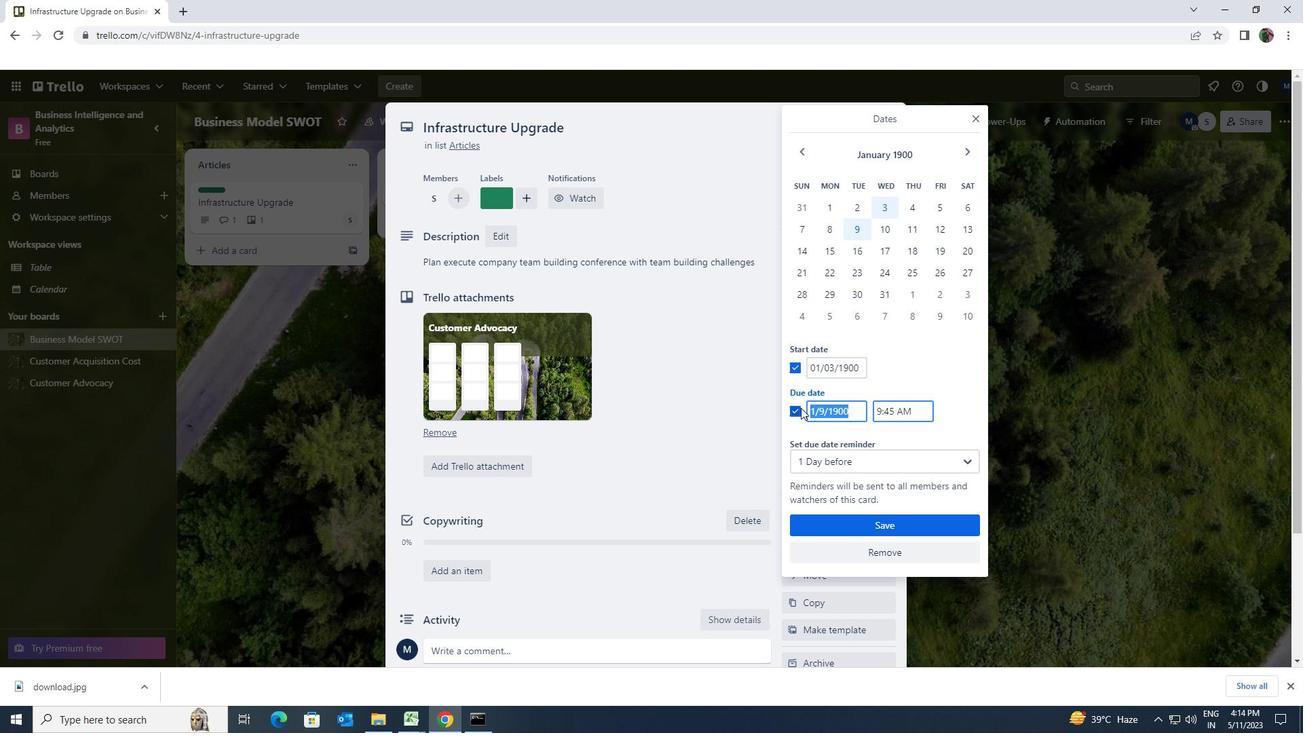
Action: Key pressed 1/10/1900
Screenshot: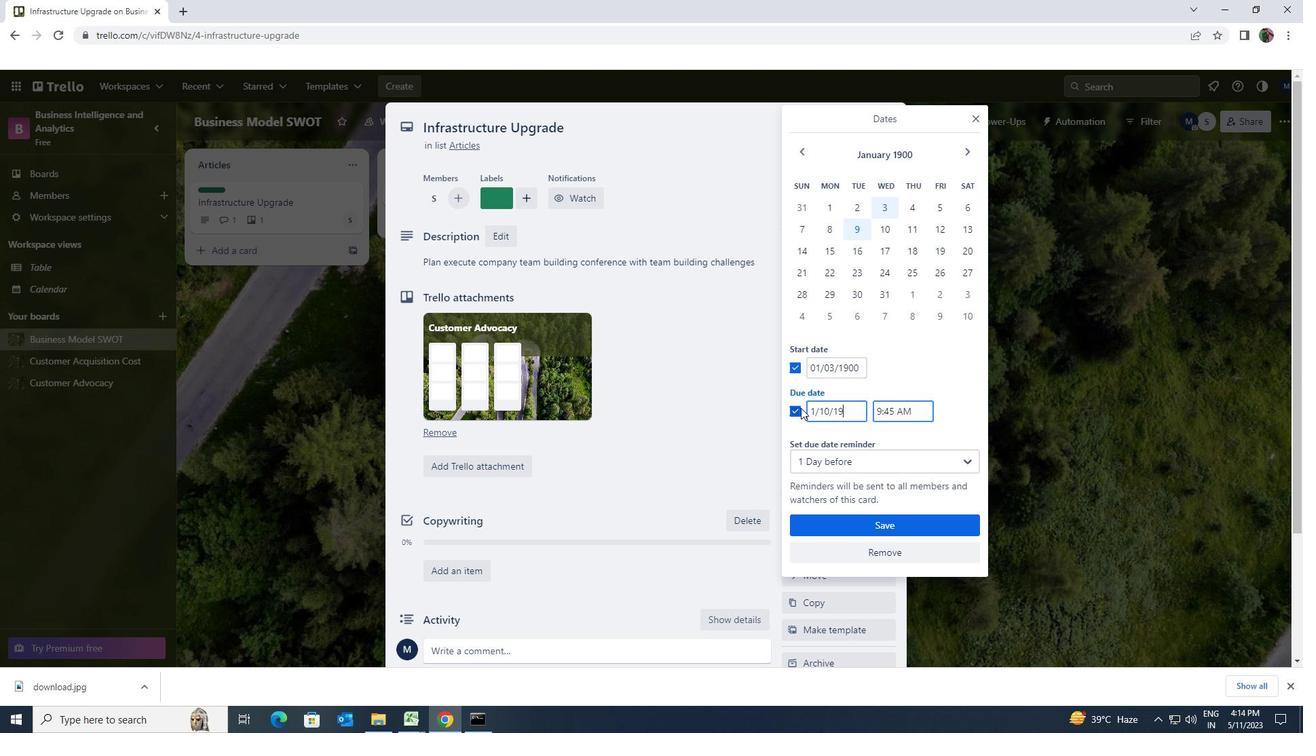 
Action: Mouse moved to (869, 518)
Screenshot: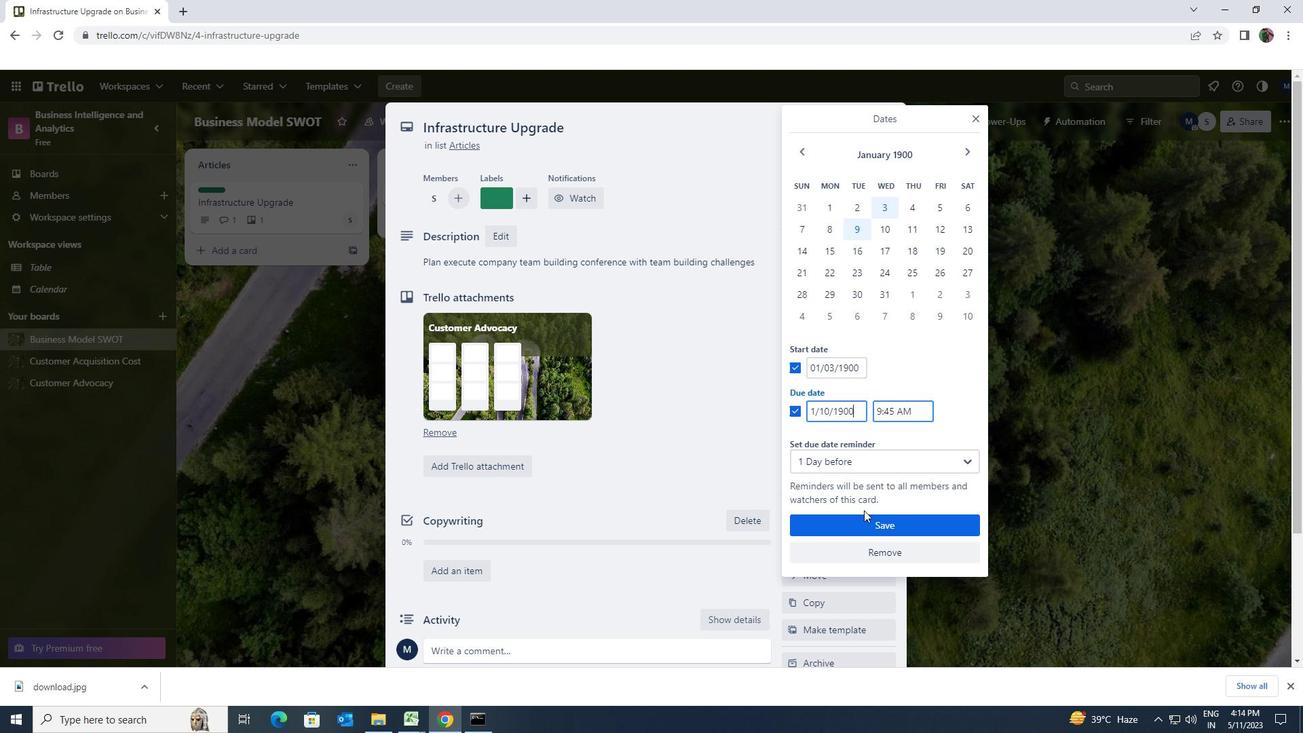 
Action: Mouse pressed left at (869, 518)
Screenshot: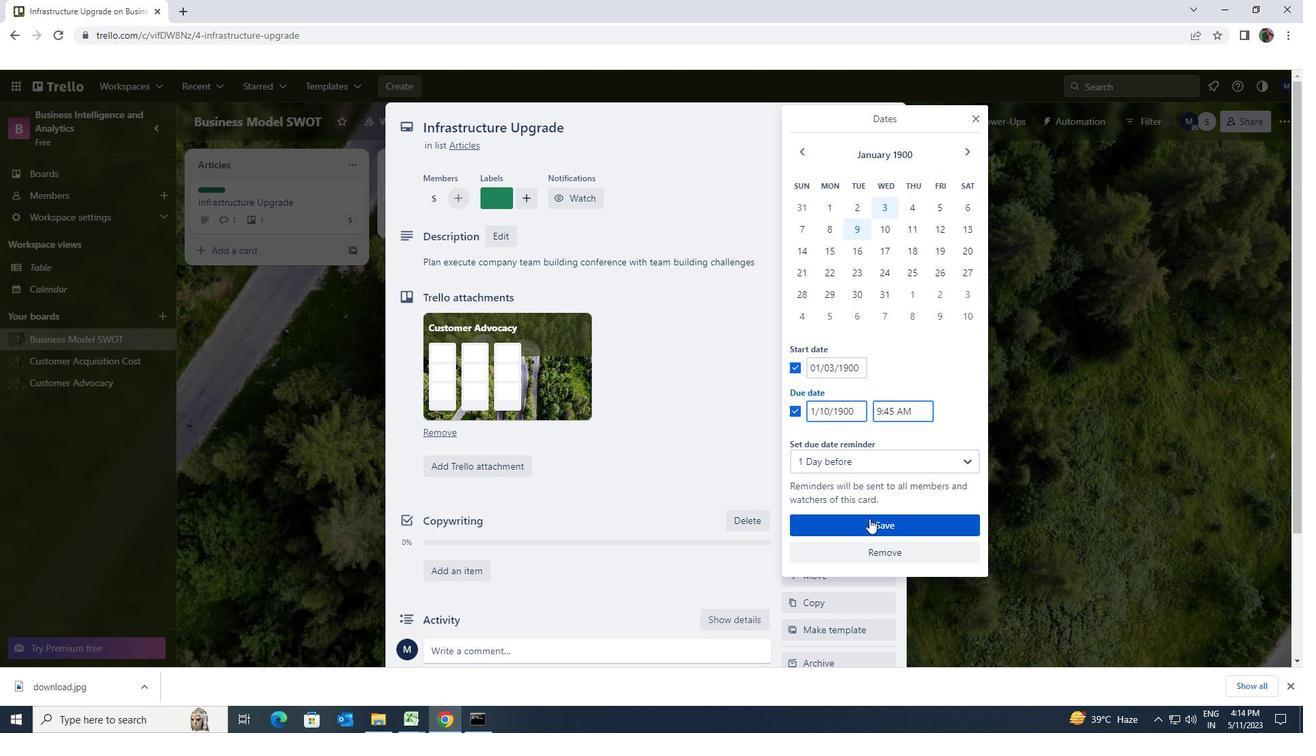 
